 Task: For heading Arial with bold.  font size for heading22,  'Change the font style of data to'Arial Narrow.  and font size to 14,  Change the alignment of both headline & data to Align middle.  In the sheet  analysisSalesByCategory_2024
Action: Mouse moved to (82, 170)
Screenshot: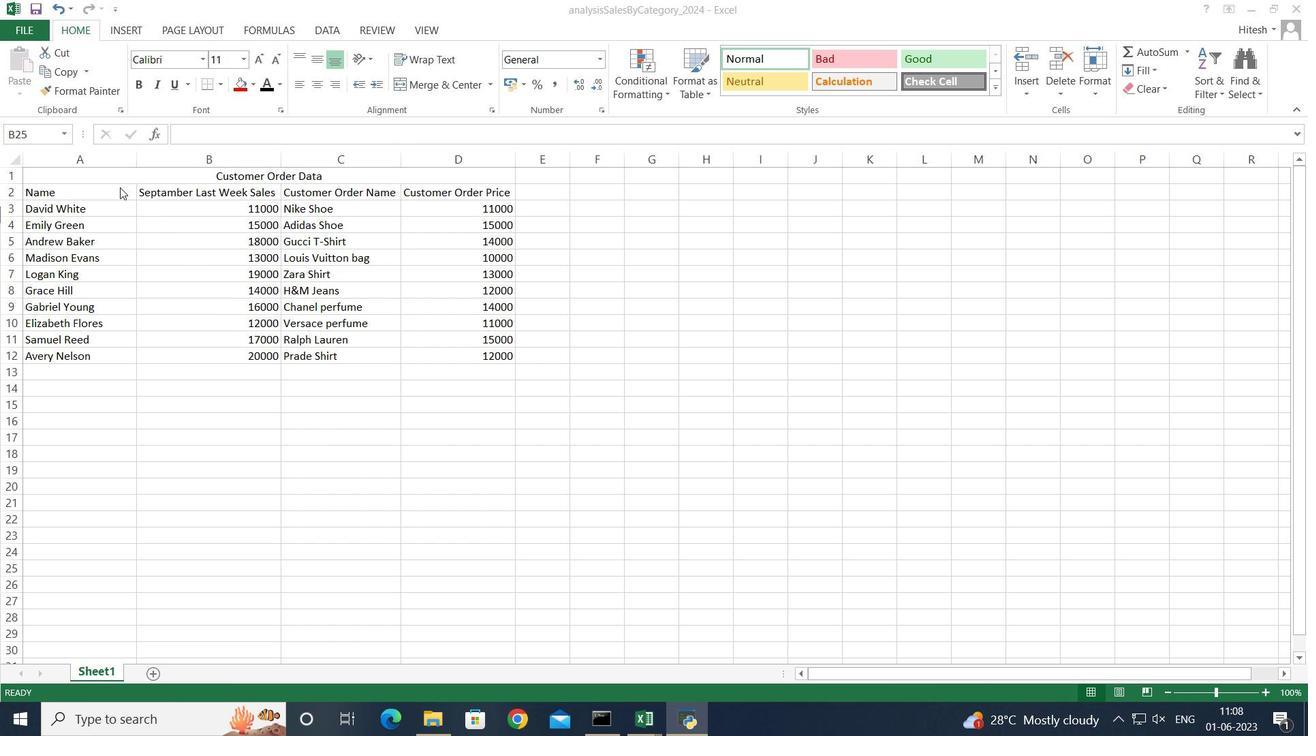 
Action: Mouse pressed left at (82, 170)
Screenshot: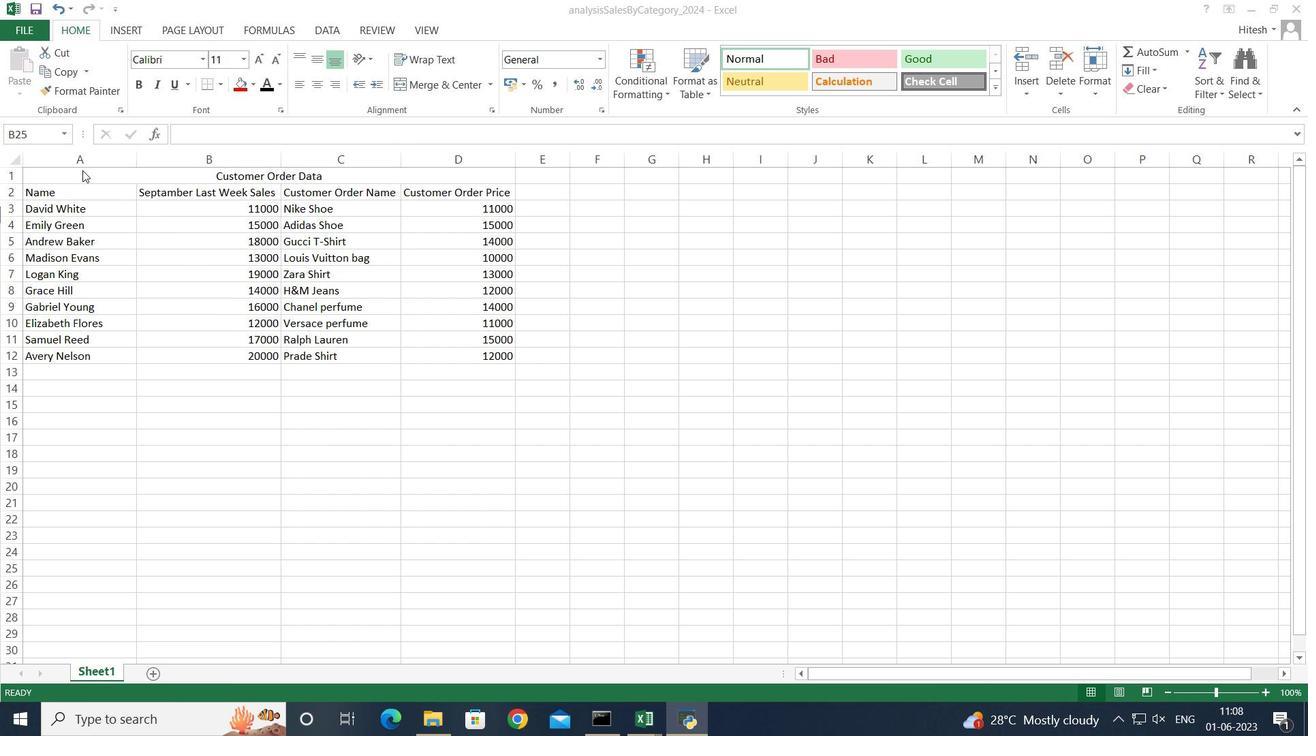 
Action: Mouse moved to (82, 177)
Screenshot: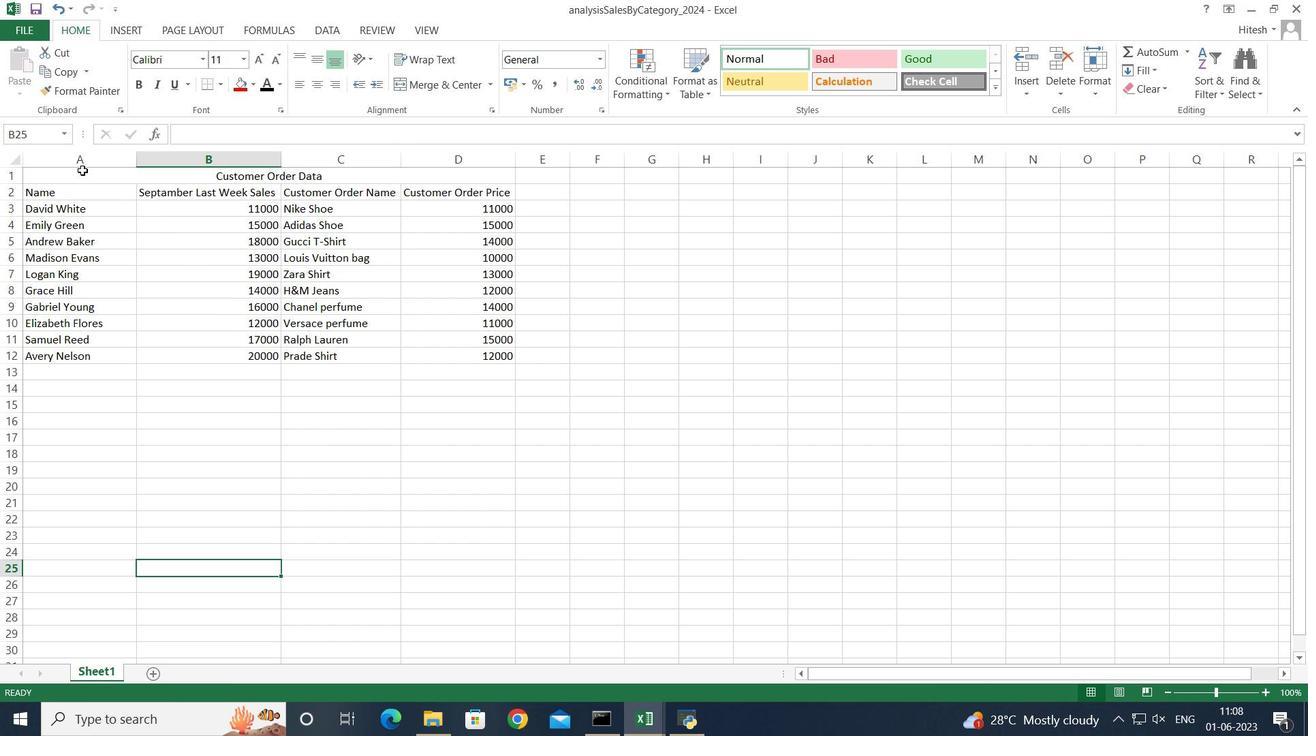 
Action: Mouse pressed left at (82, 177)
Screenshot: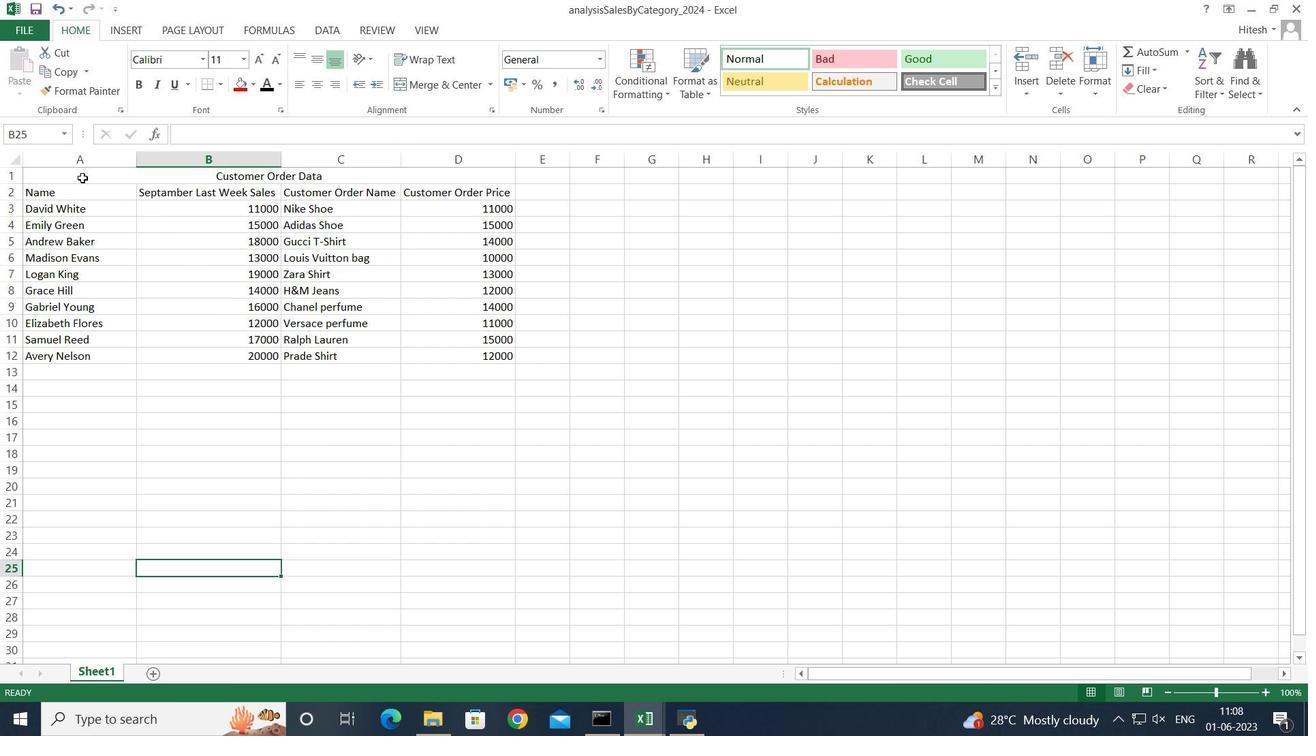 
Action: Mouse moved to (201, 59)
Screenshot: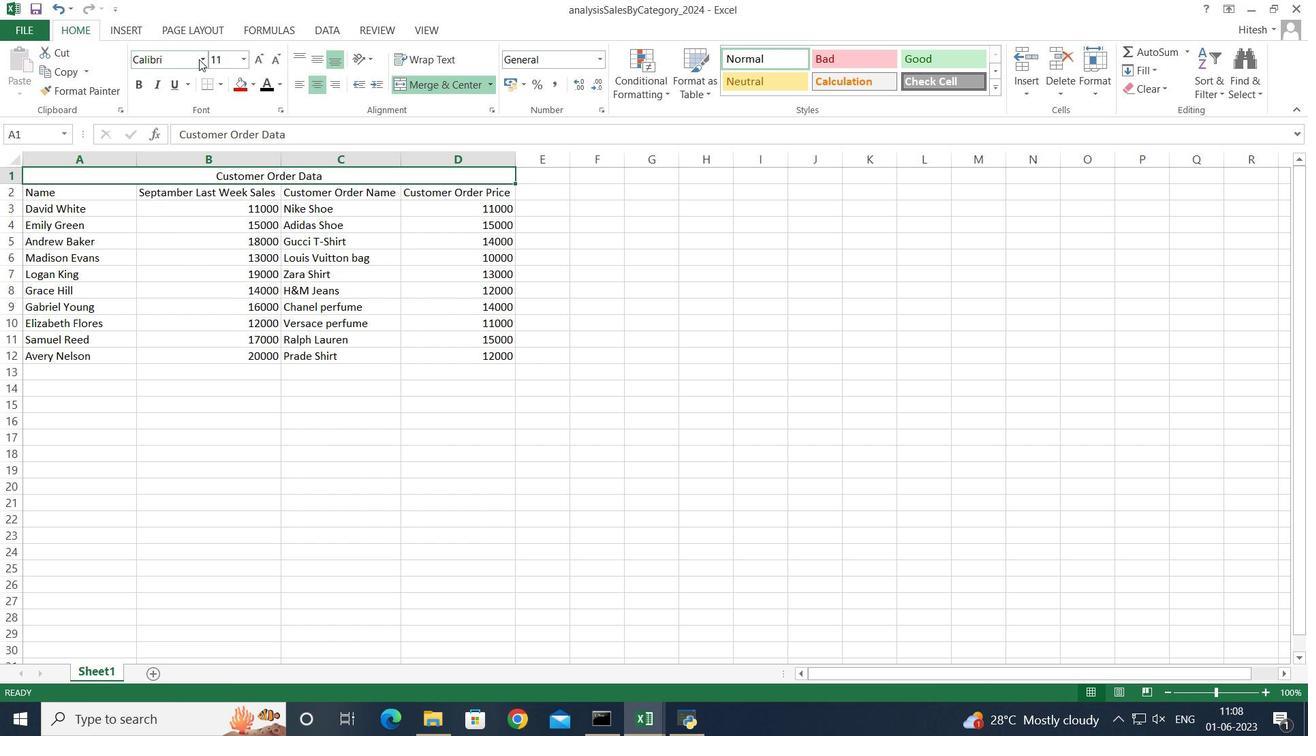 
Action: Mouse pressed left at (201, 59)
Screenshot: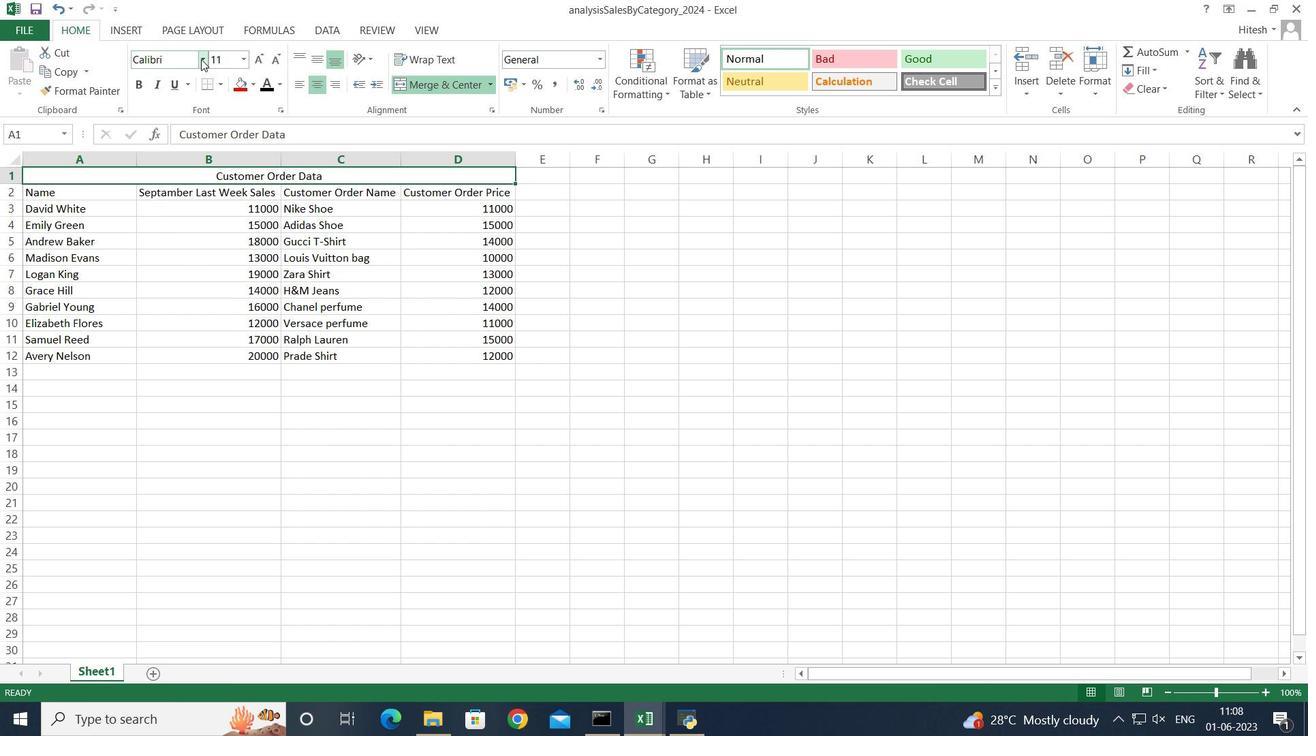 
Action: Mouse moved to (188, 194)
Screenshot: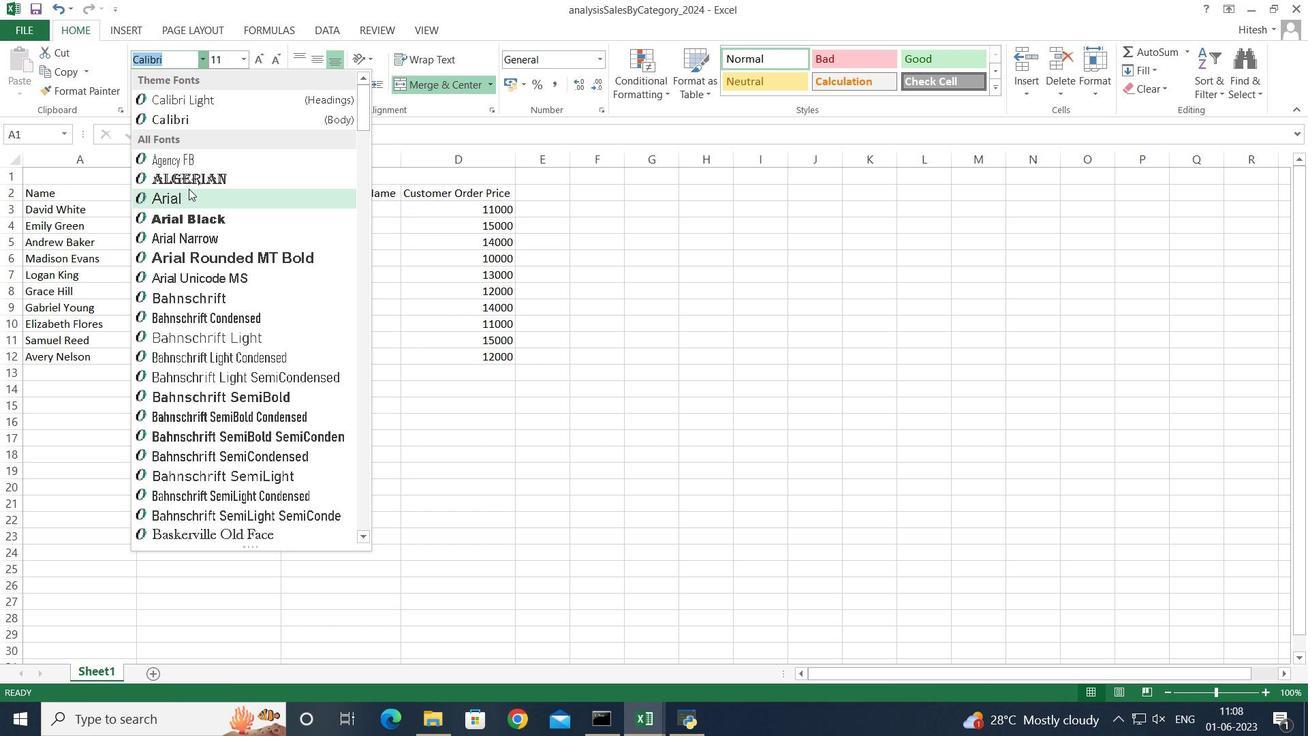 
Action: Mouse pressed left at (188, 194)
Screenshot: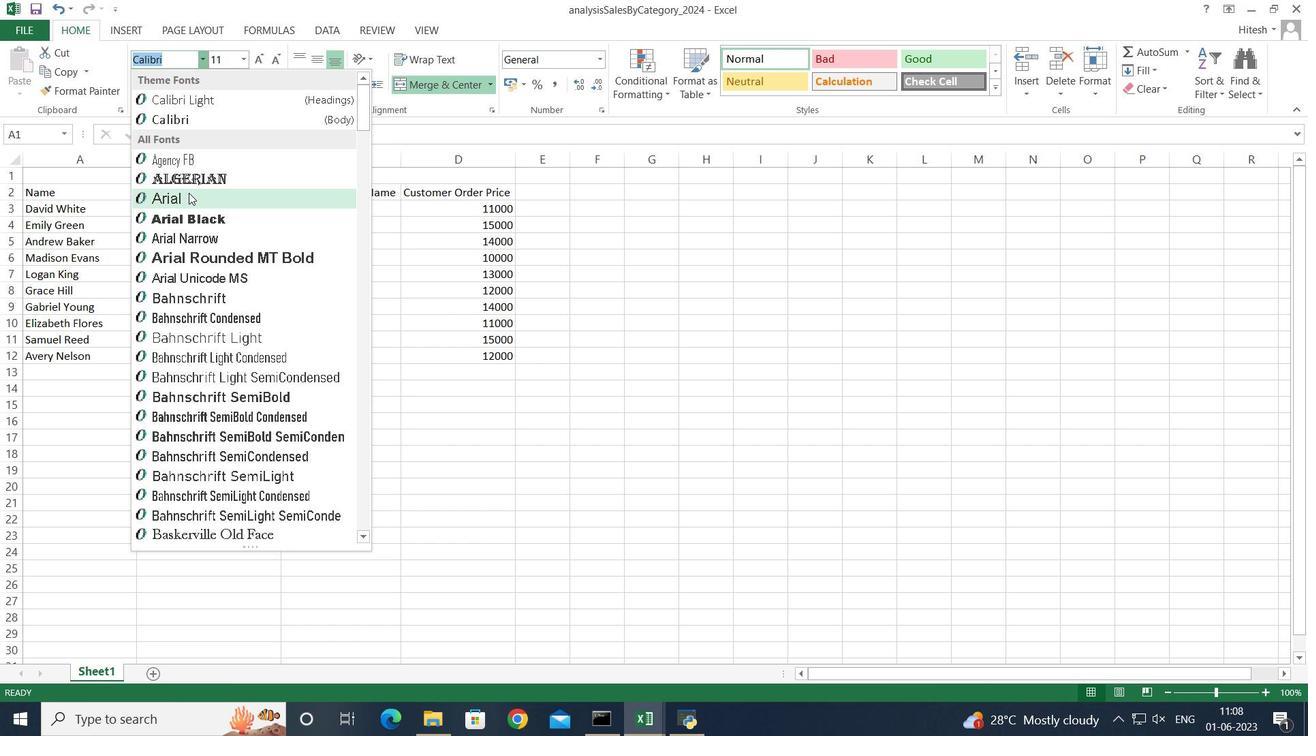 
Action: Mouse moved to (141, 85)
Screenshot: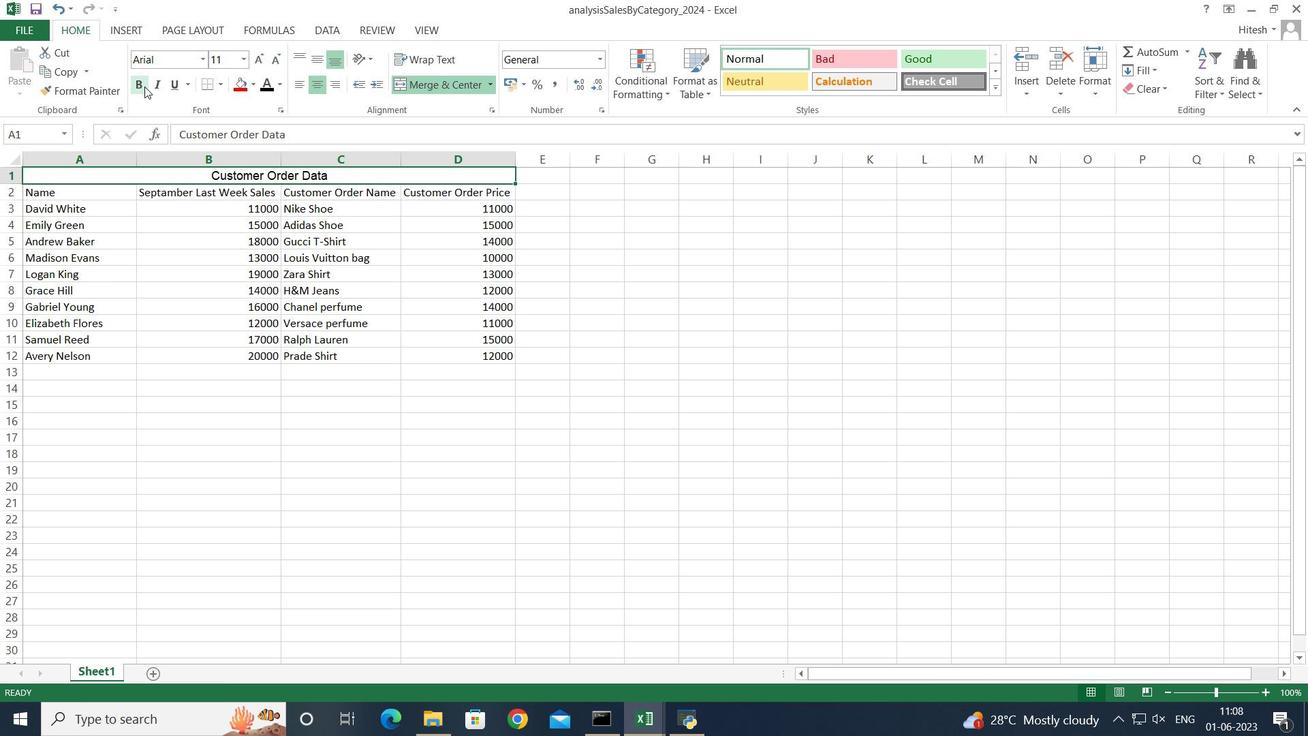 
Action: Mouse pressed left at (141, 85)
Screenshot: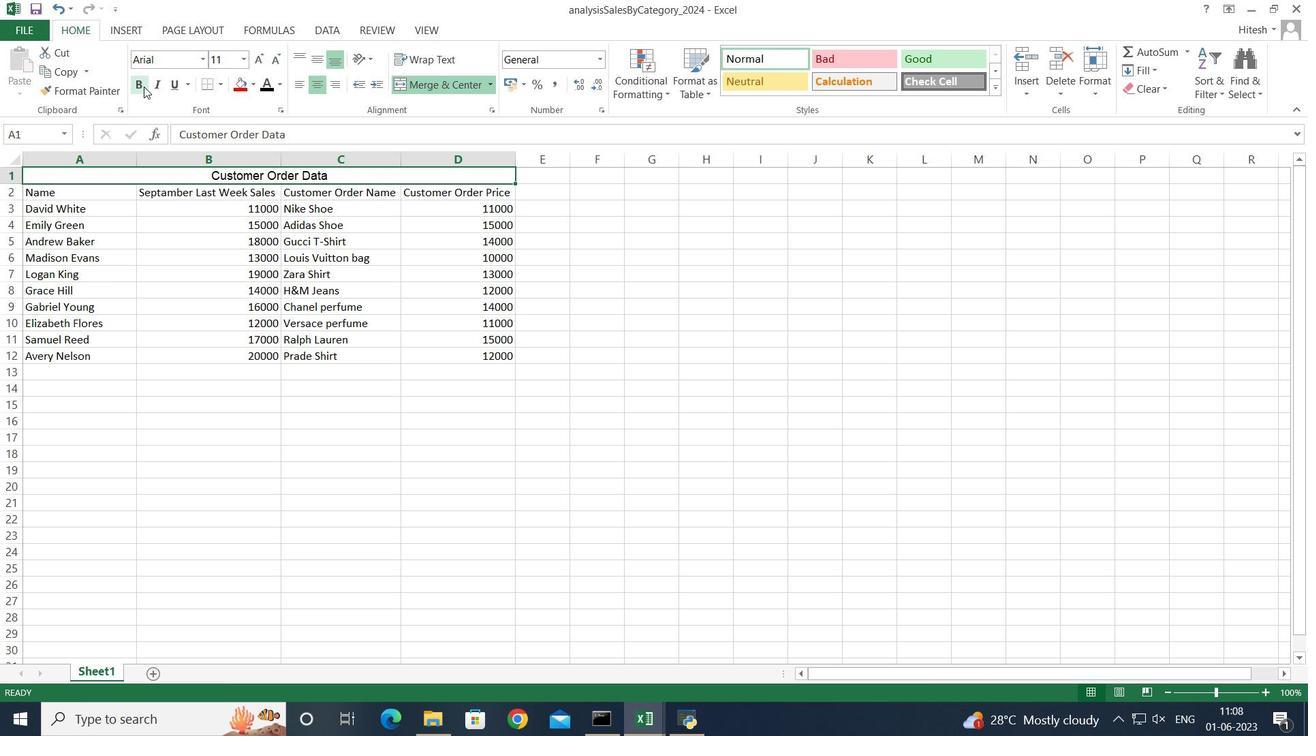 
Action: Mouse moved to (241, 57)
Screenshot: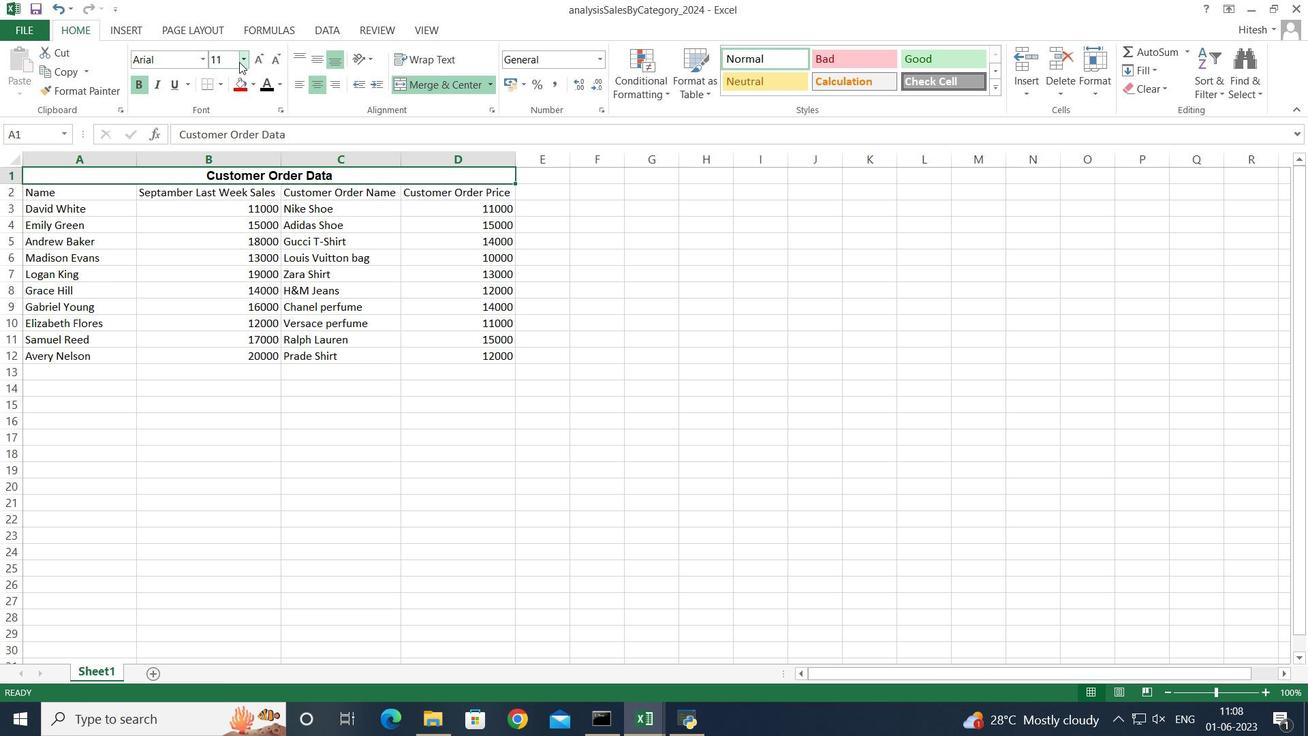 
Action: Mouse pressed left at (241, 57)
Screenshot: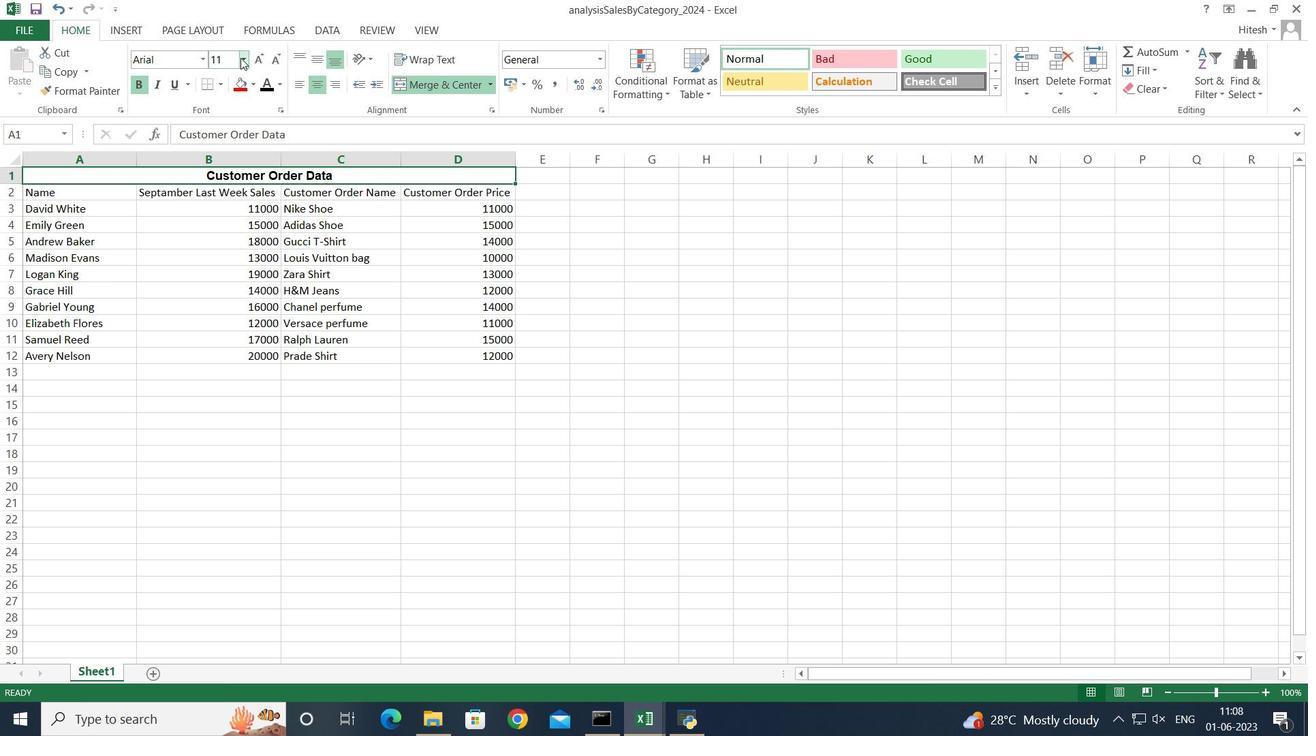 
Action: Mouse moved to (222, 231)
Screenshot: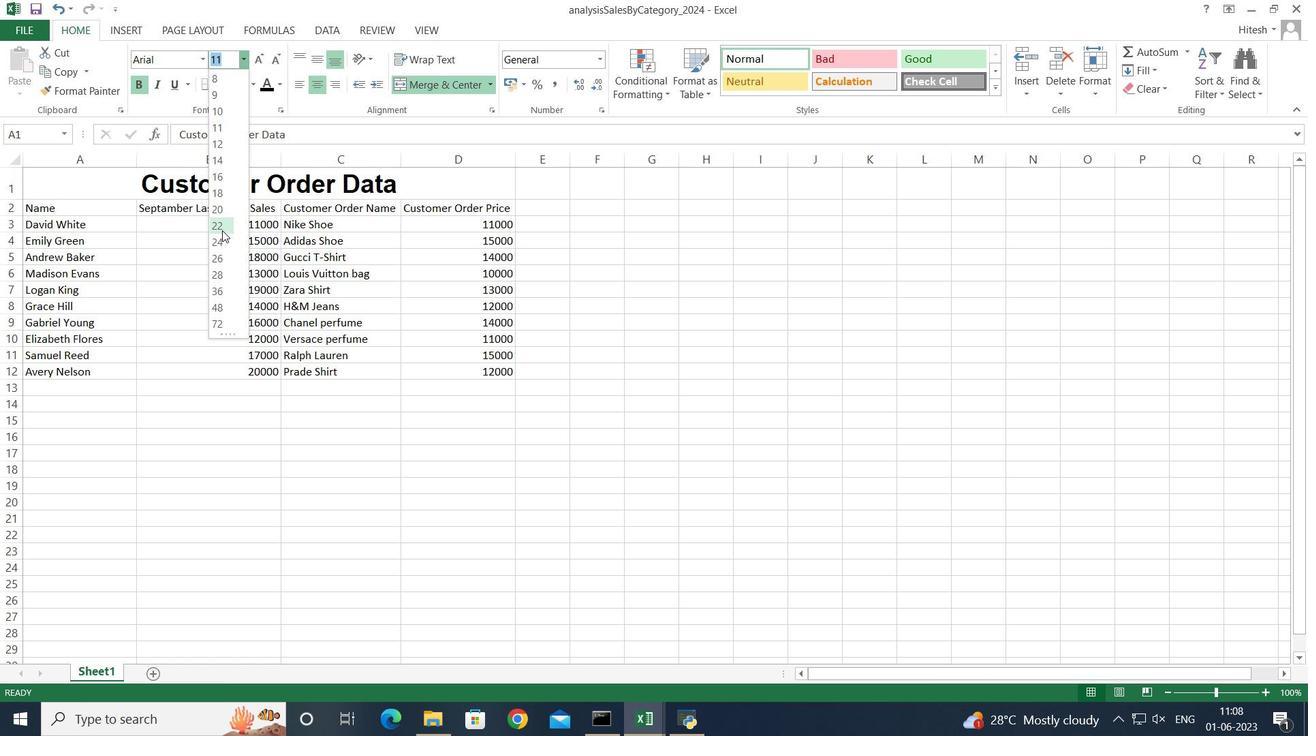 
Action: Mouse pressed left at (222, 231)
Screenshot: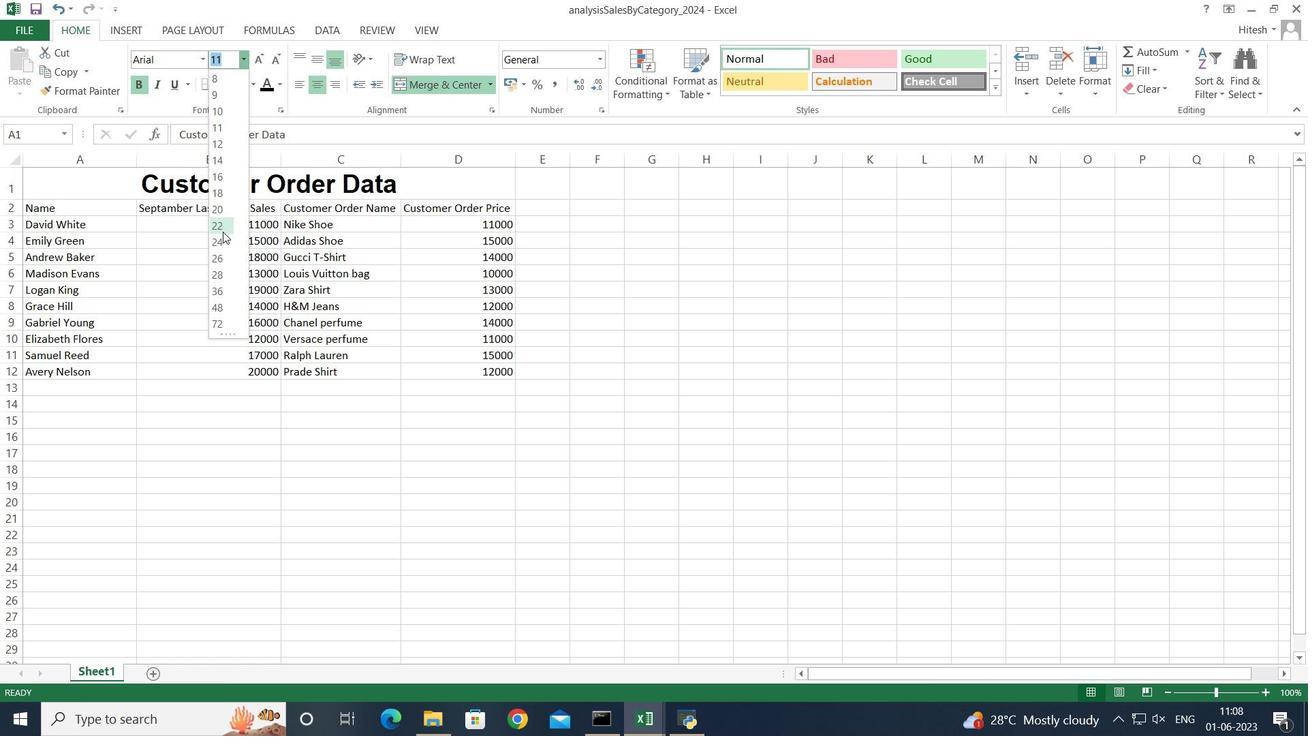 
Action: Mouse moved to (152, 440)
Screenshot: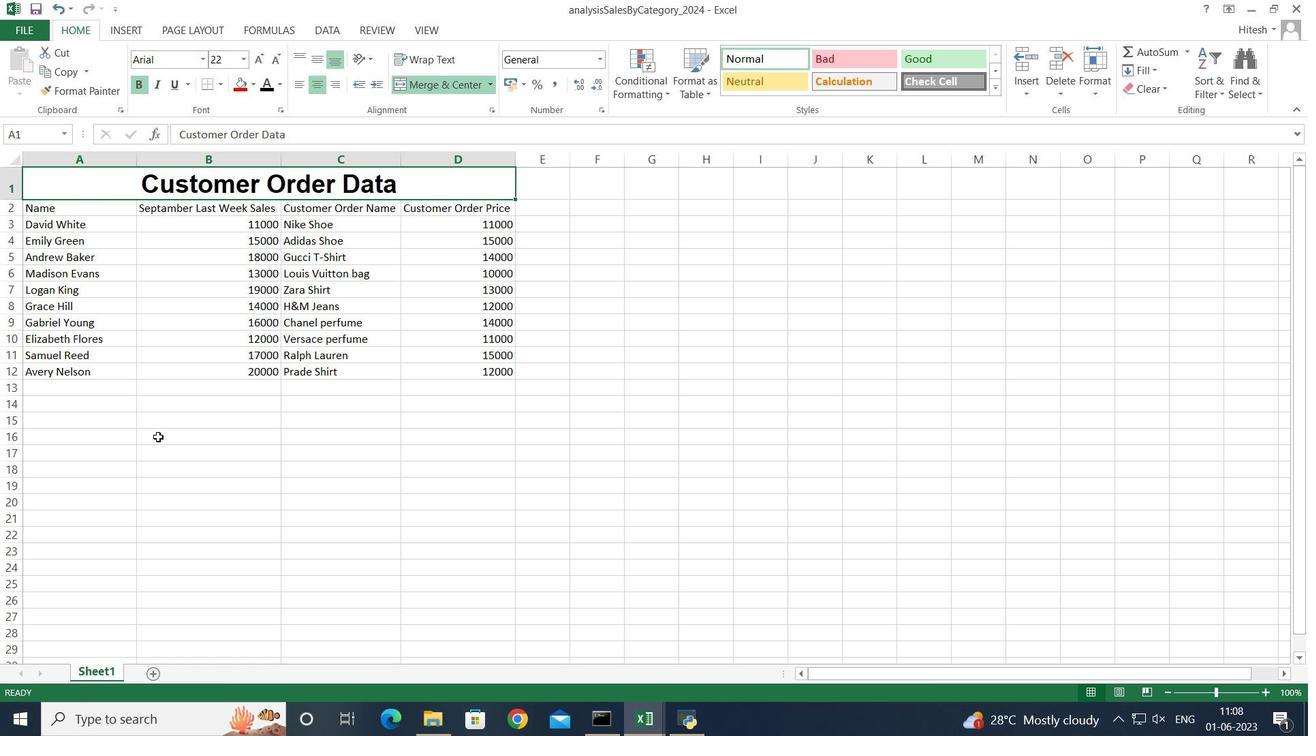 
Action: Mouse pressed left at (152, 440)
Screenshot: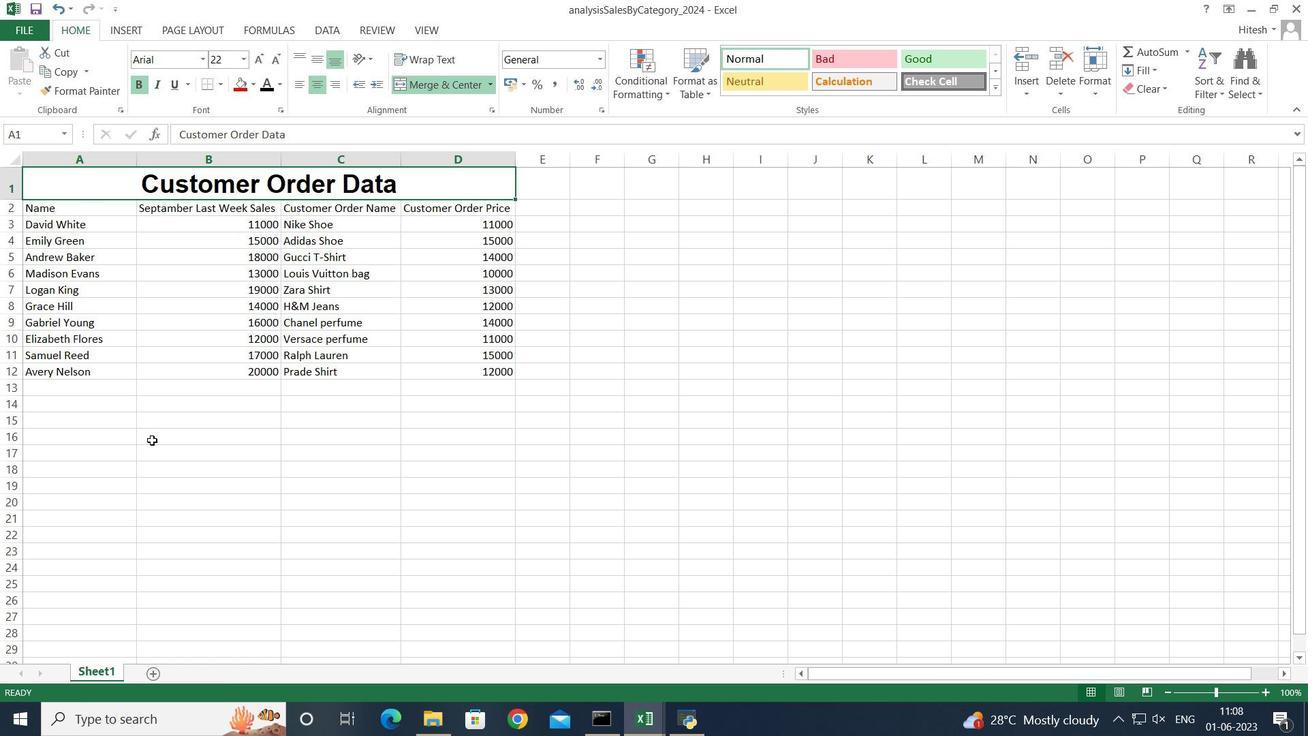 
Action: Mouse moved to (47, 209)
Screenshot: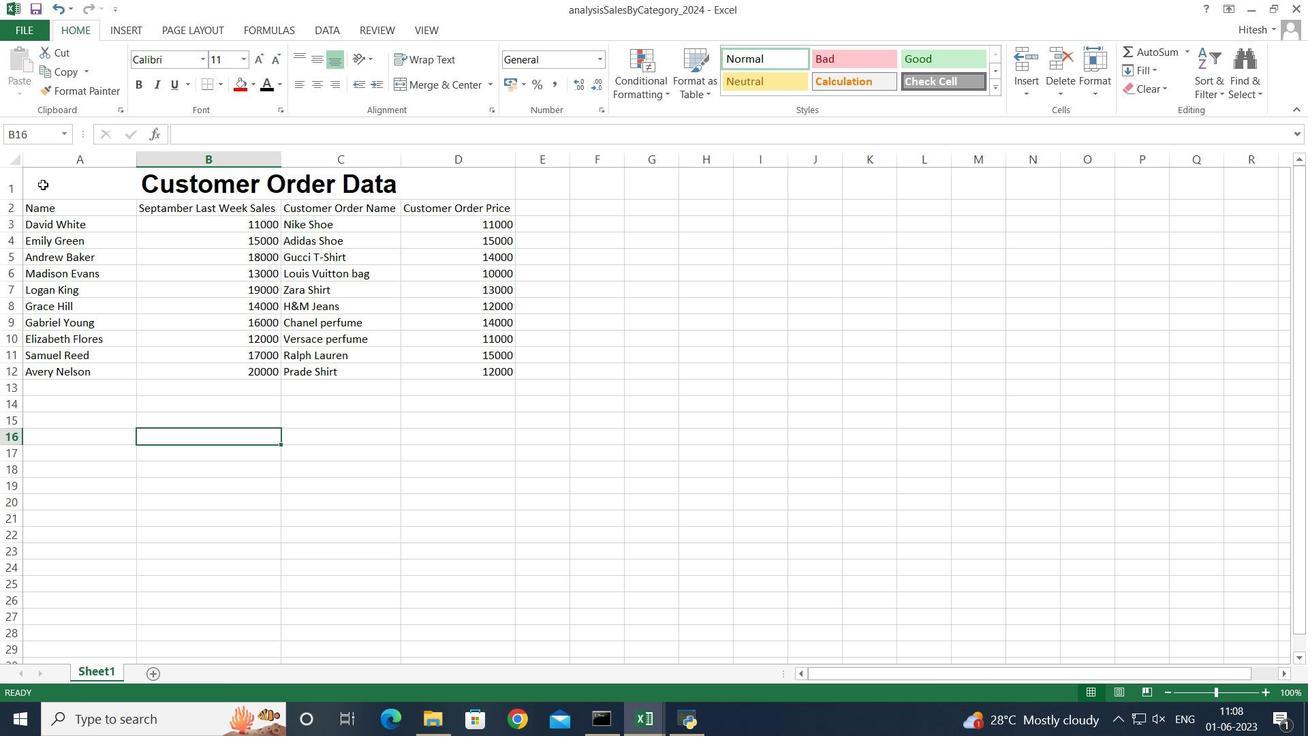 
Action: Mouse pressed left at (47, 209)
Screenshot: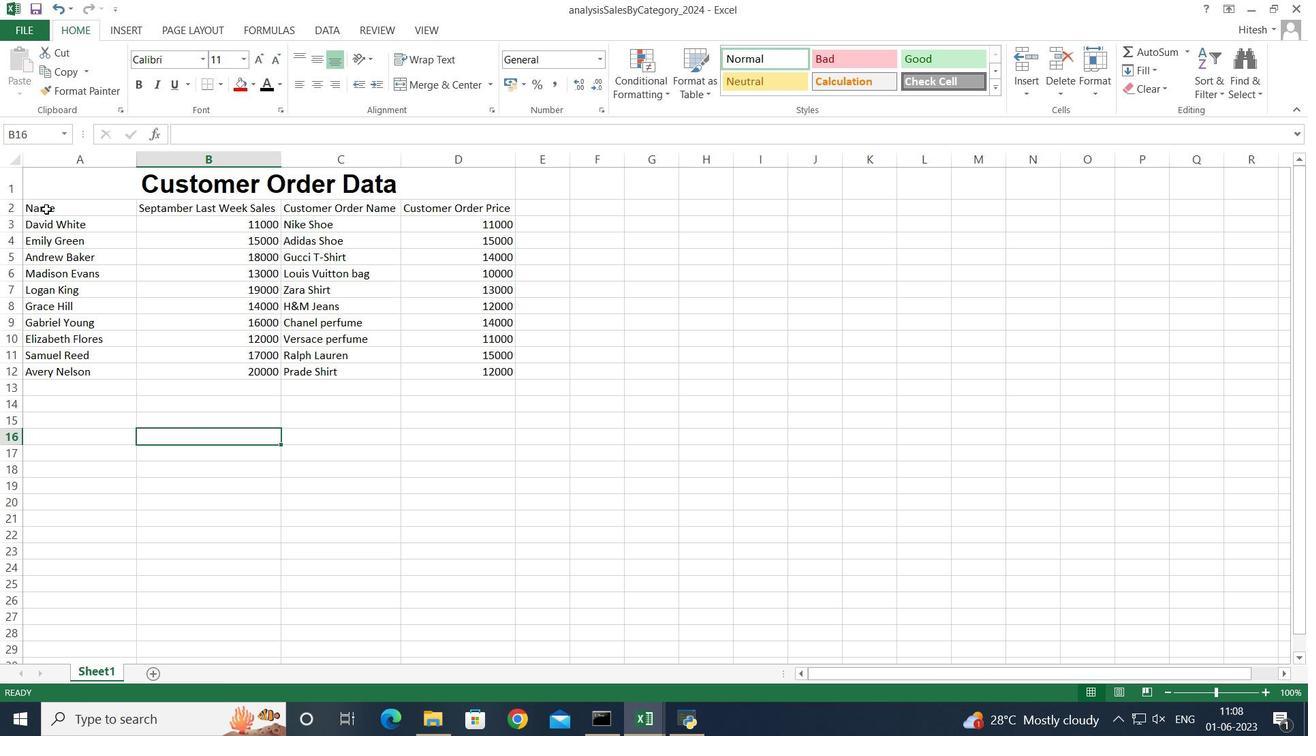 
Action: Key pressed <Key.shift><Key.right><Key.right><Key.right><Key.down><Key.down><Key.down><Key.down><Key.down><Key.down><Key.down><Key.down><Key.down><Key.down>
Screenshot: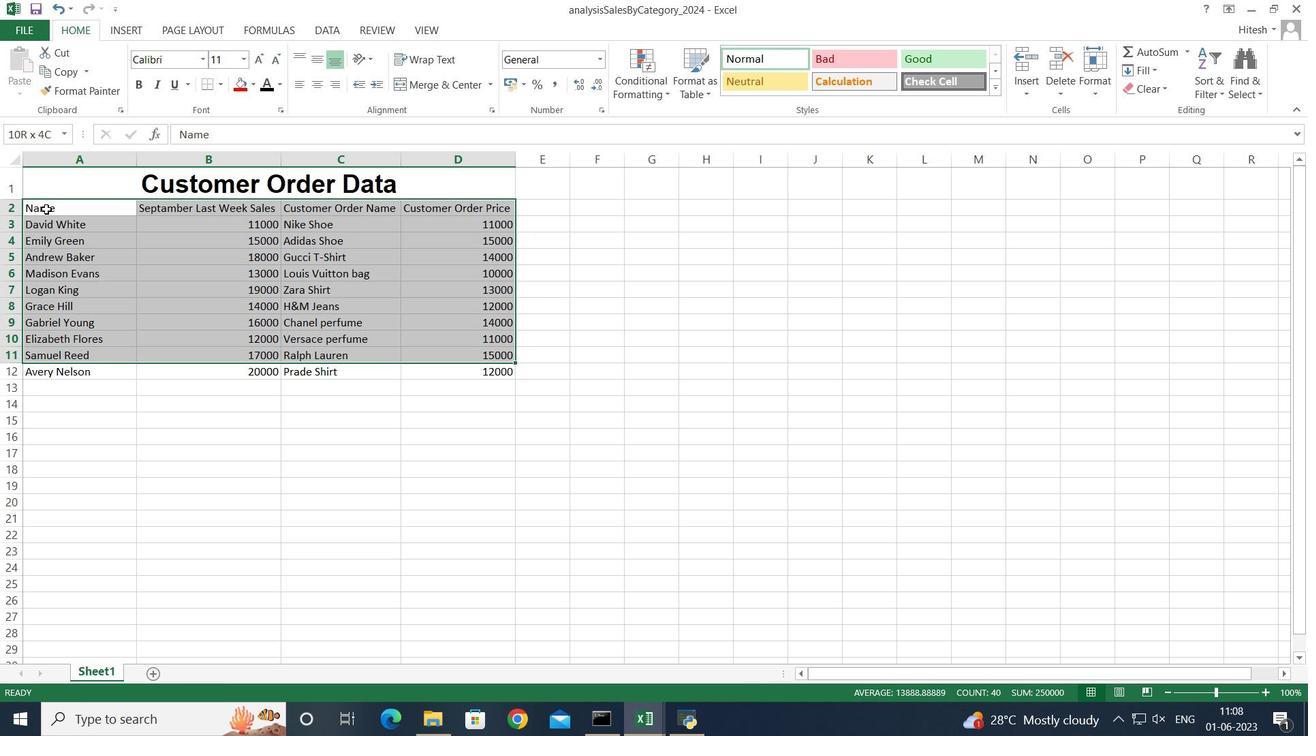 
Action: Mouse moved to (202, 59)
Screenshot: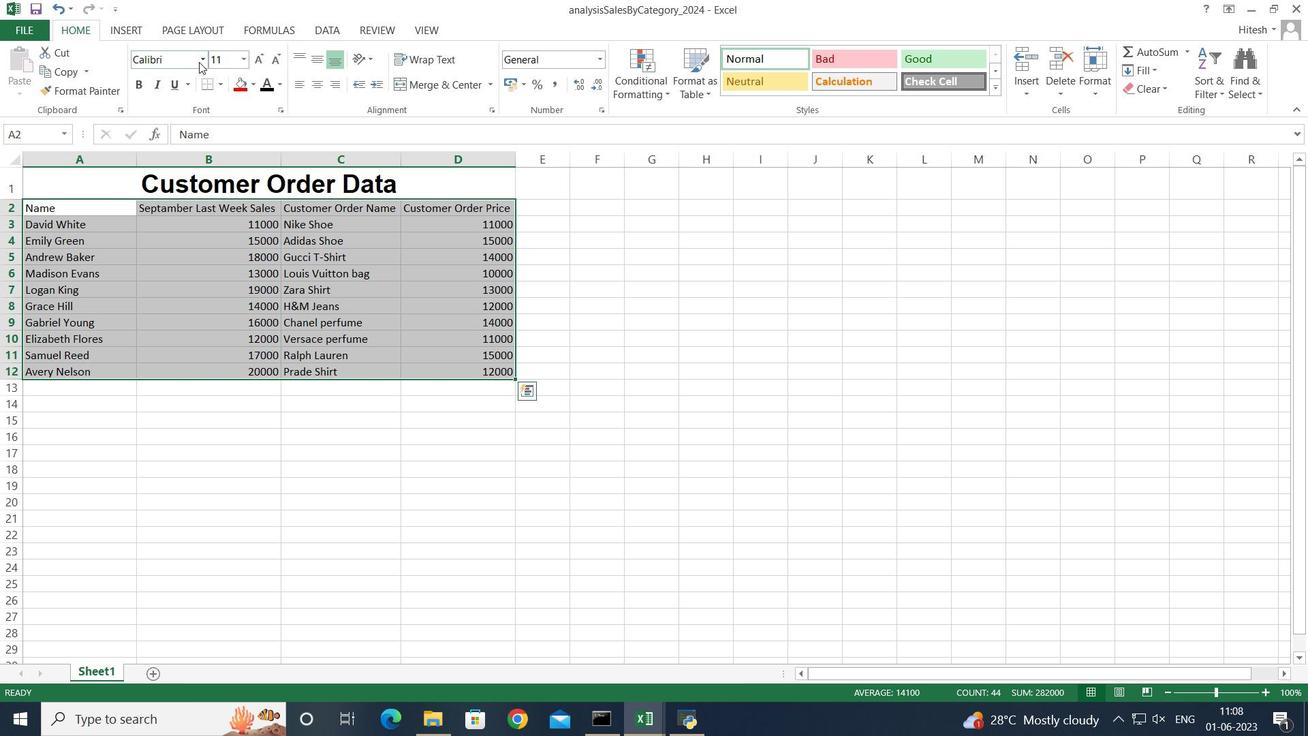 
Action: Mouse pressed left at (202, 59)
Screenshot: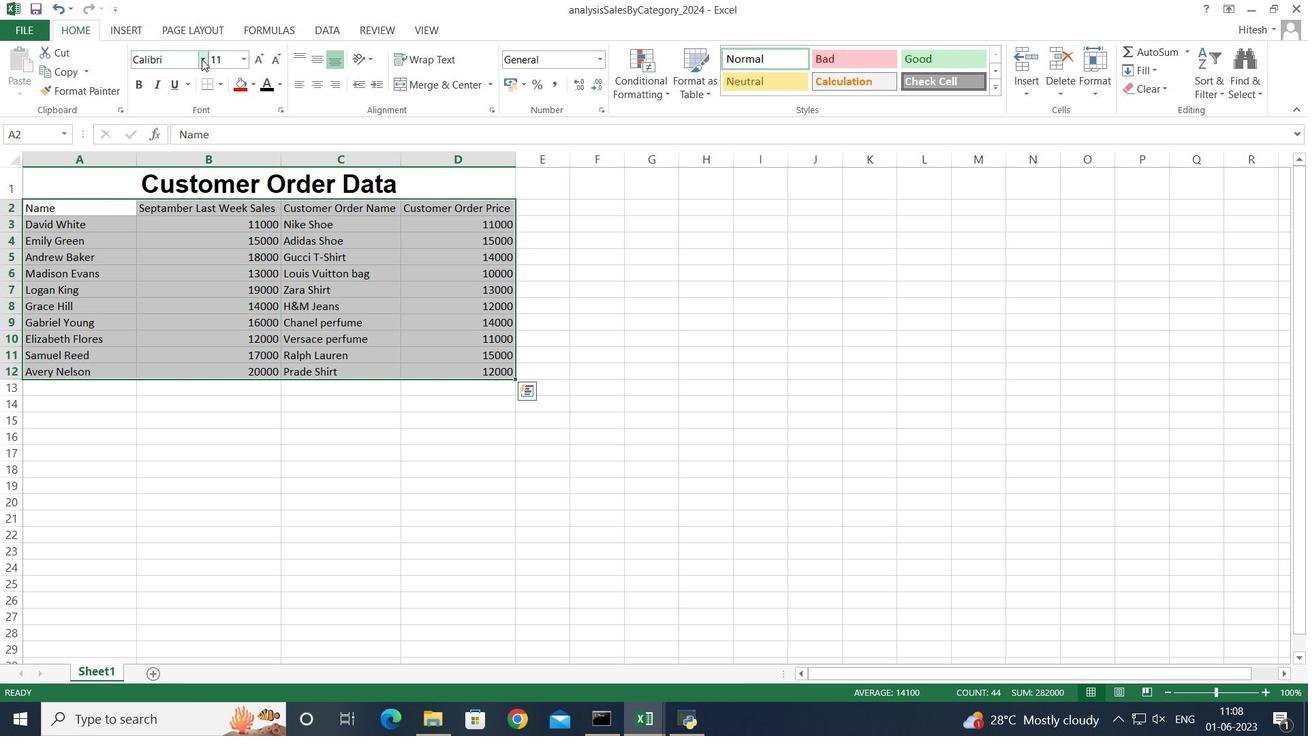 
Action: Mouse moved to (220, 235)
Screenshot: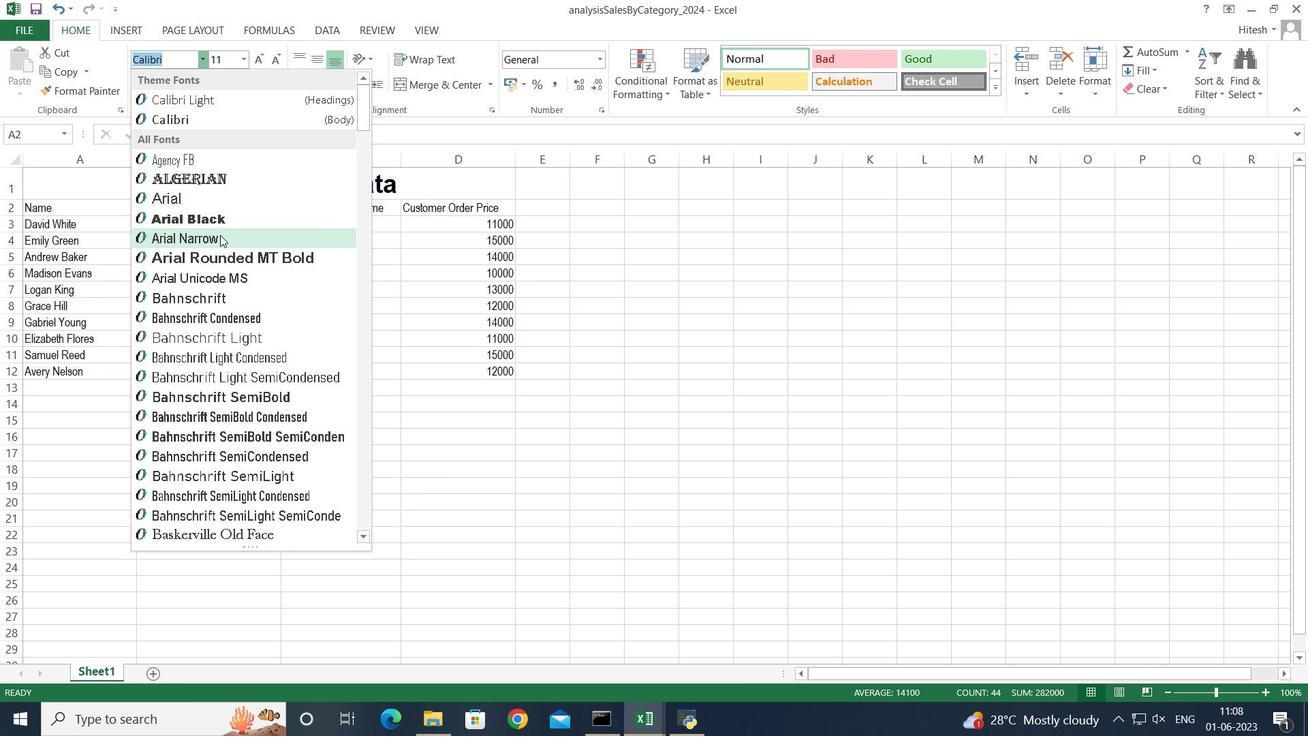 
Action: Mouse pressed left at (220, 235)
Screenshot: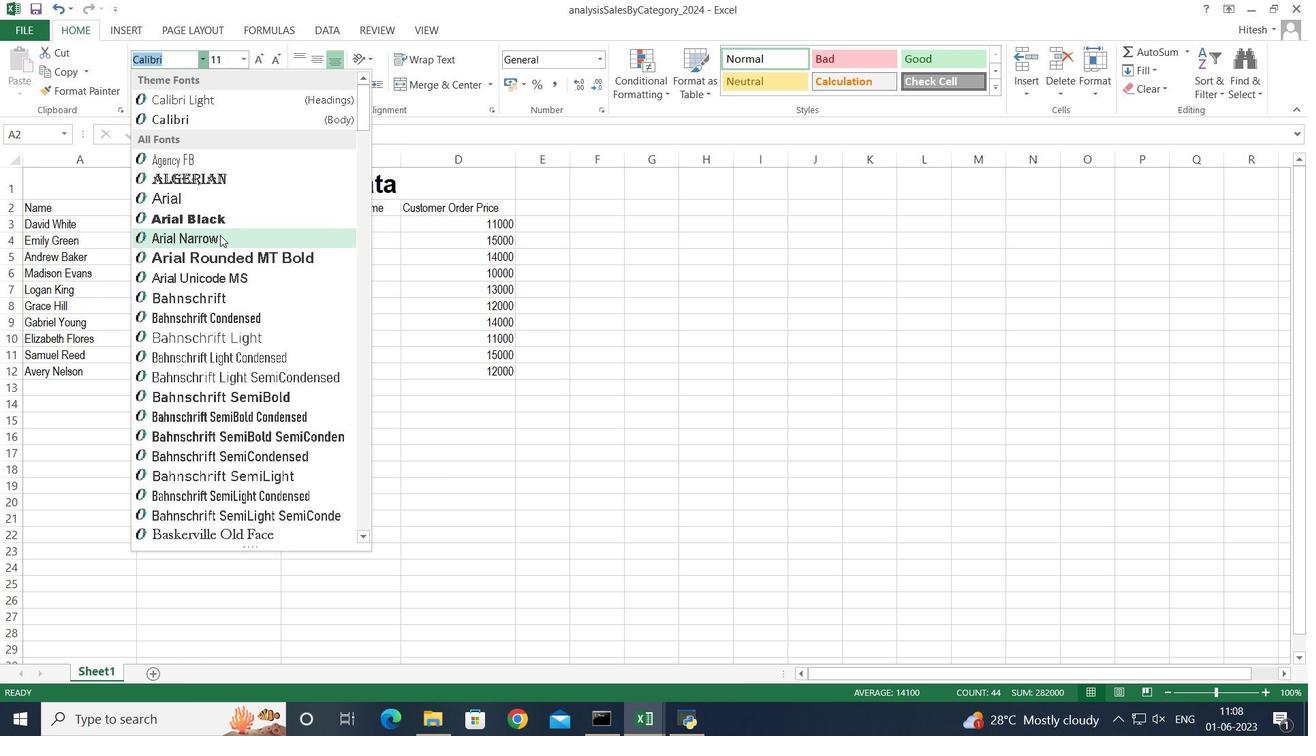 
Action: Mouse moved to (241, 55)
Screenshot: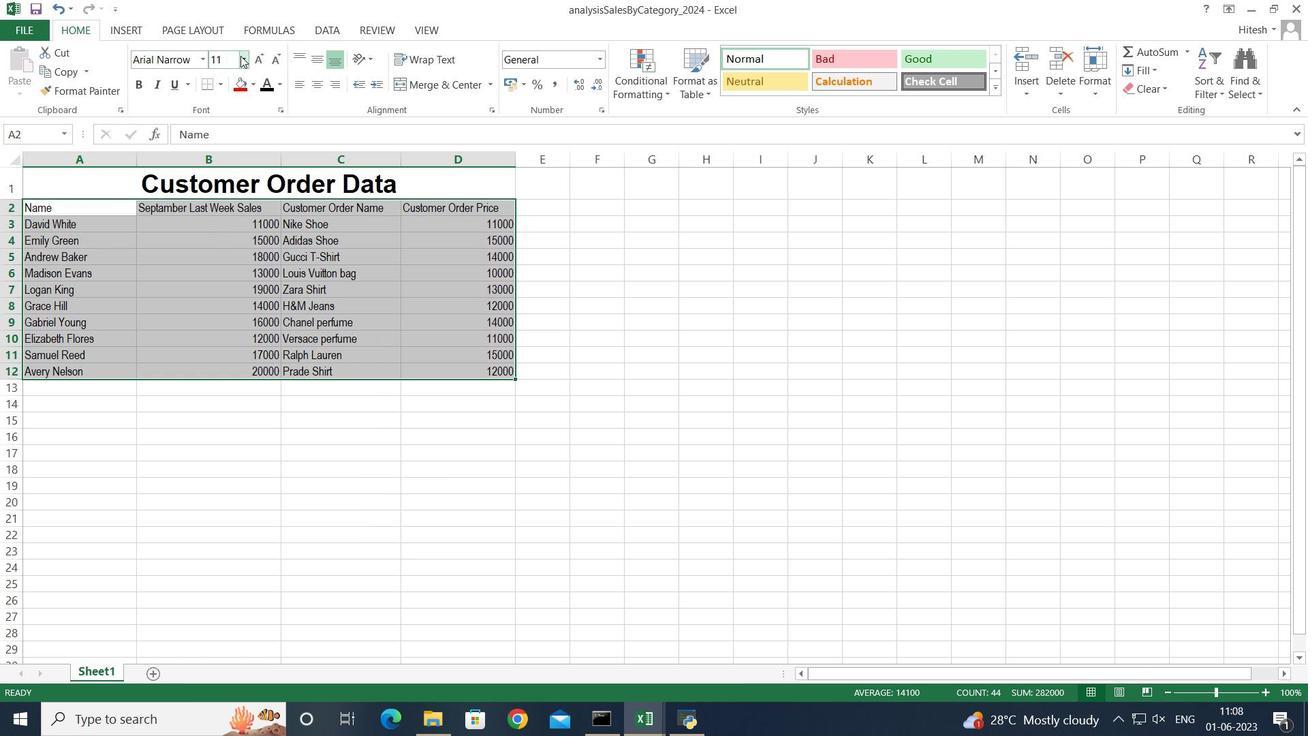 
Action: Mouse pressed left at (241, 55)
Screenshot: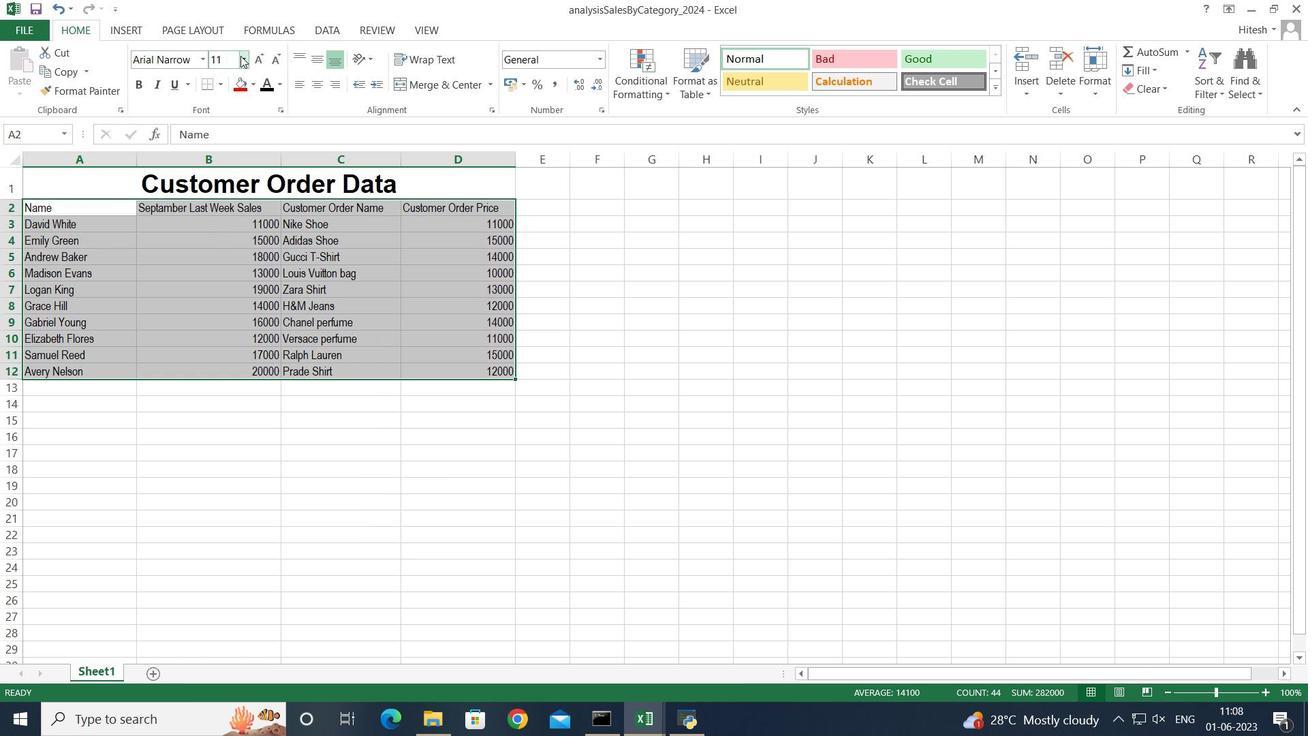 
Action: Mouse moved to (223, 162)
Screenshot: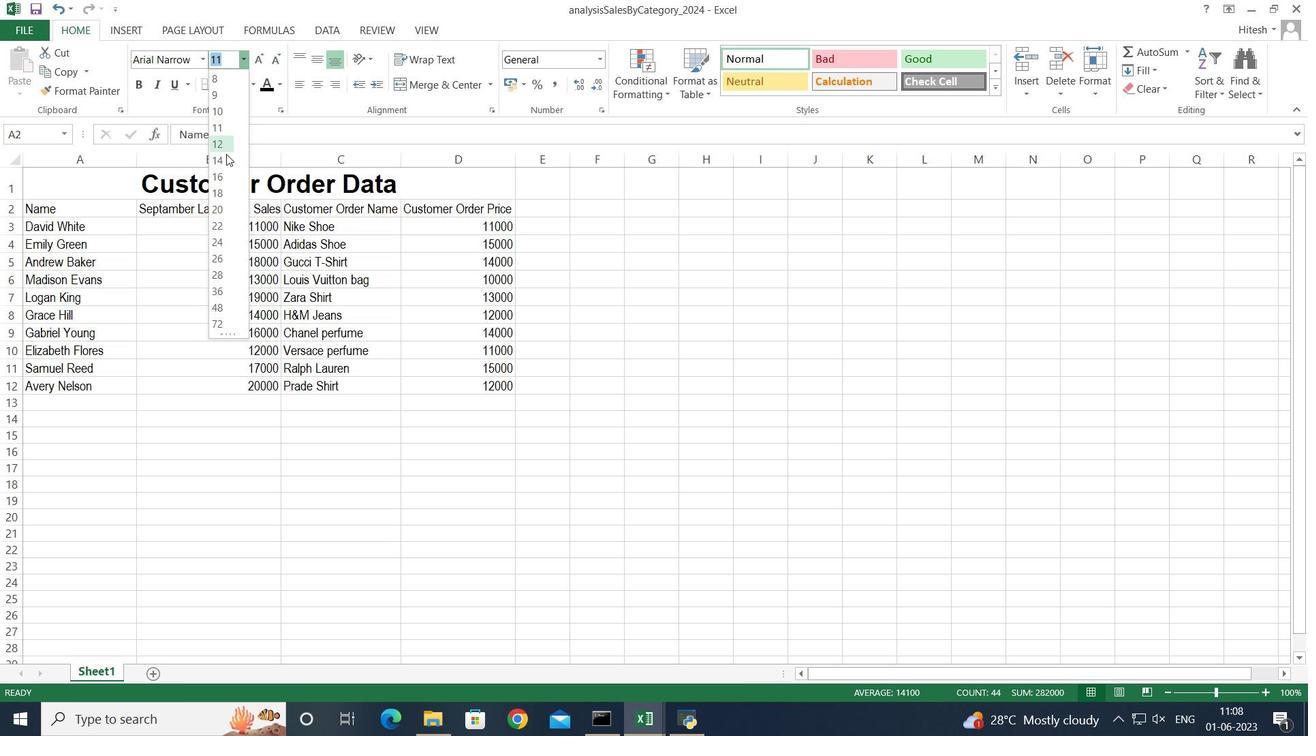 
Action: Mouse pressed left at (223, 162)
Screenshot: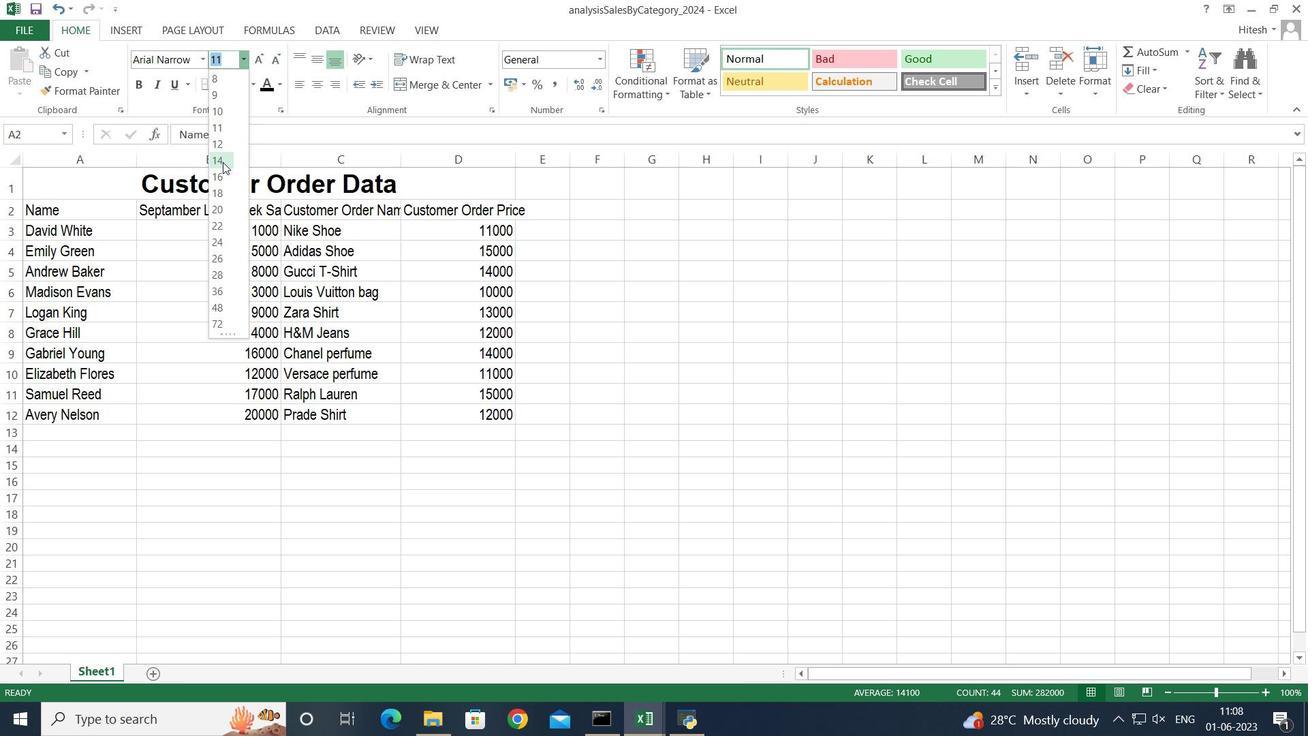 
Action: Mouse moved to (79, 429)
Screenshot: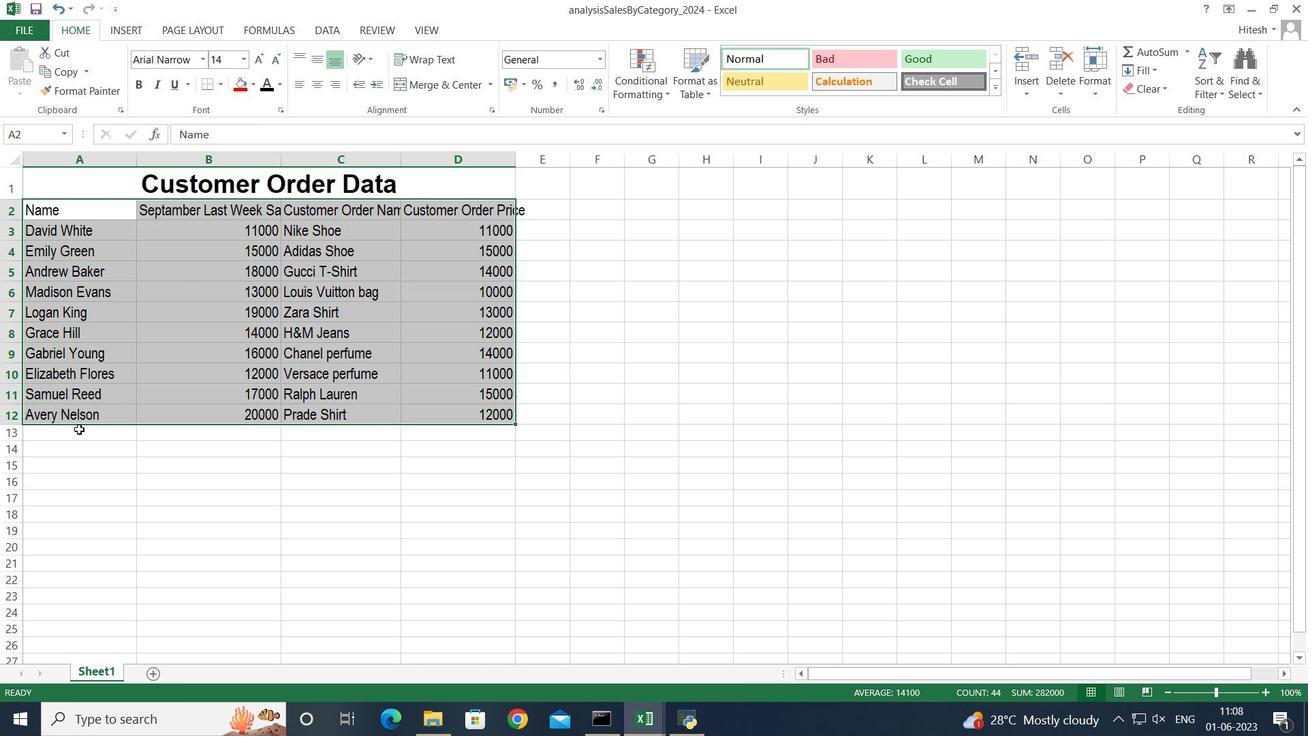 
Action: Mouse pressed left at (79, 429)
Screenshot: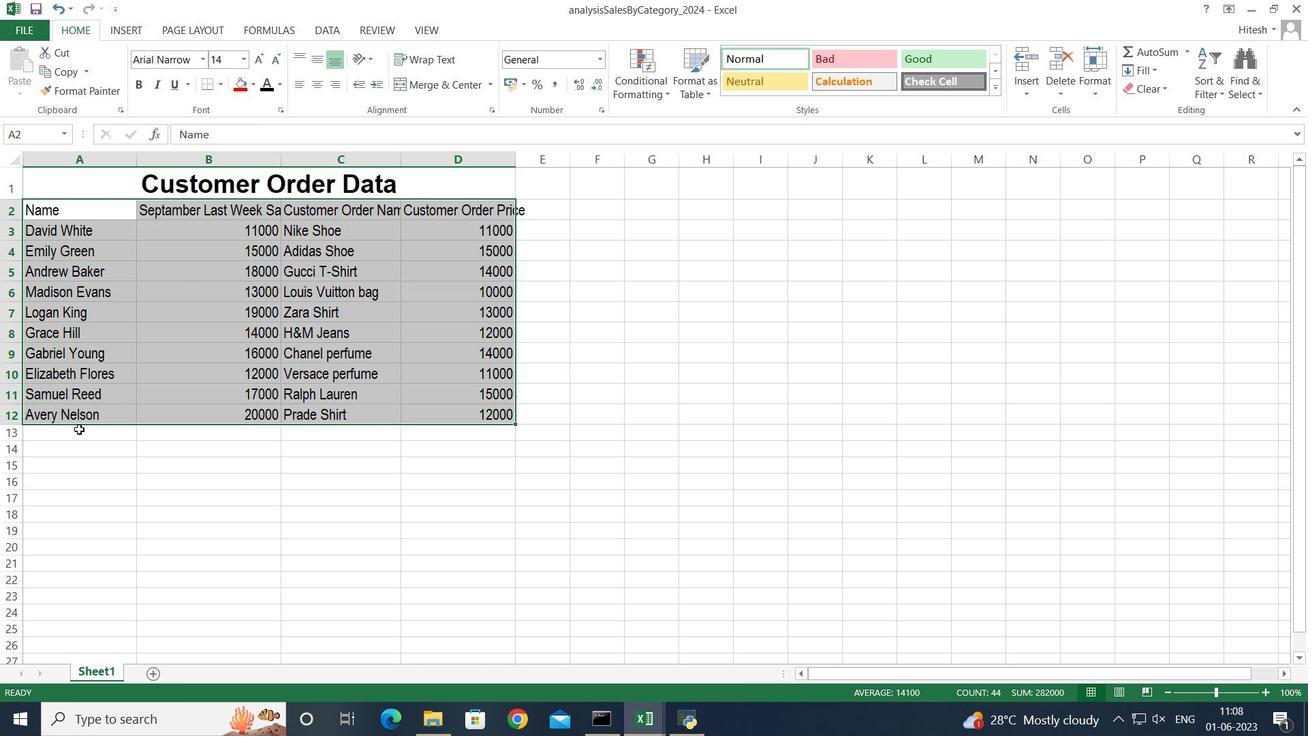 
Action: Mouse moved to (55, 190)
Screenshot: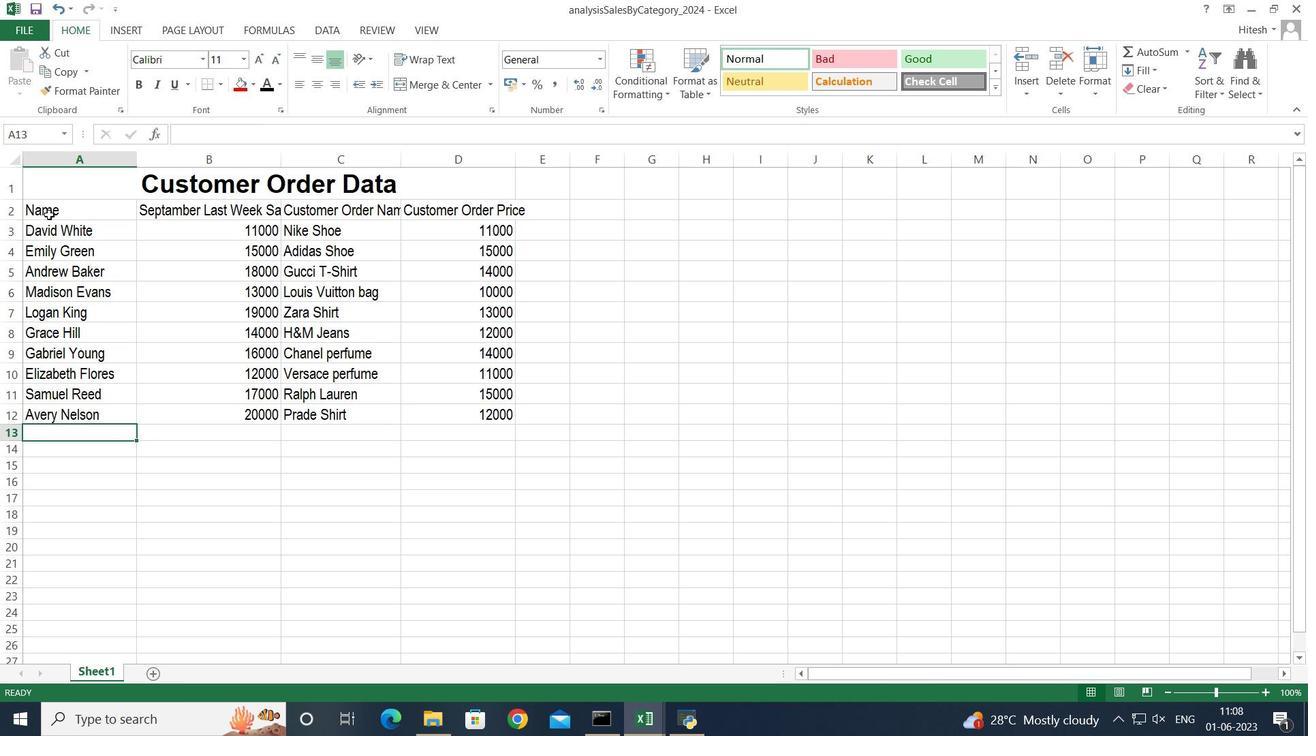 
Action: Mouse pressed left at (55, 190)
Screenshot: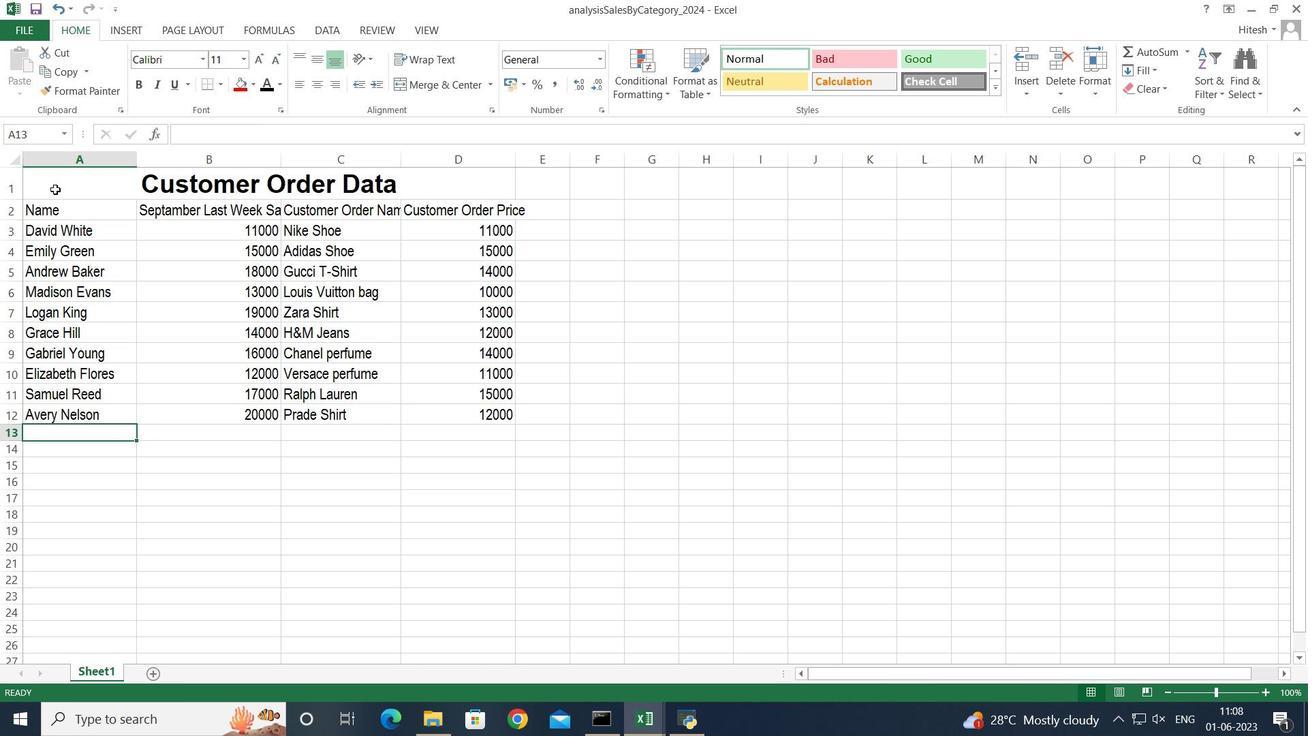 
Action: Key pressed <Key.shift><Key.down><Key.down><Key.down><Key.down><Key.down><Key.down><Key.down><Key.down><Key.down><Key.down><Key.down>
Screenshot: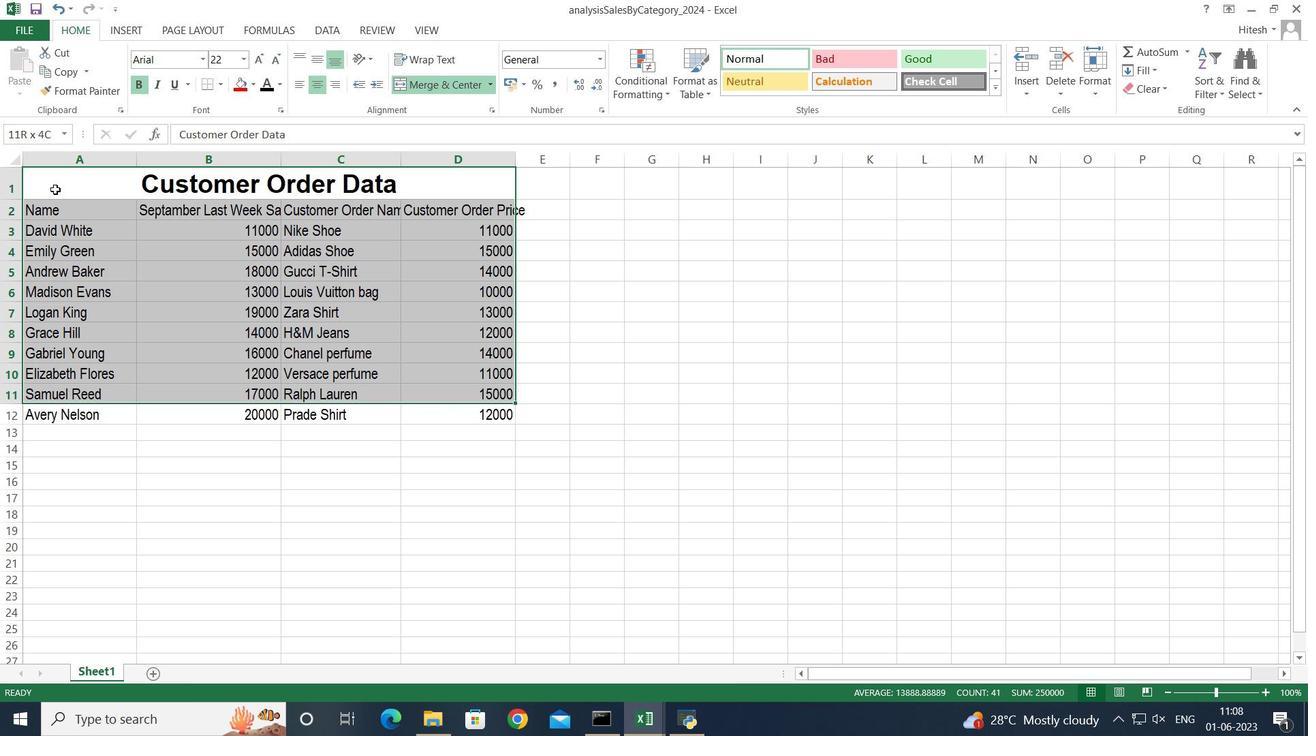 
Action: Mouse moved to (316, 63)
Screenshot: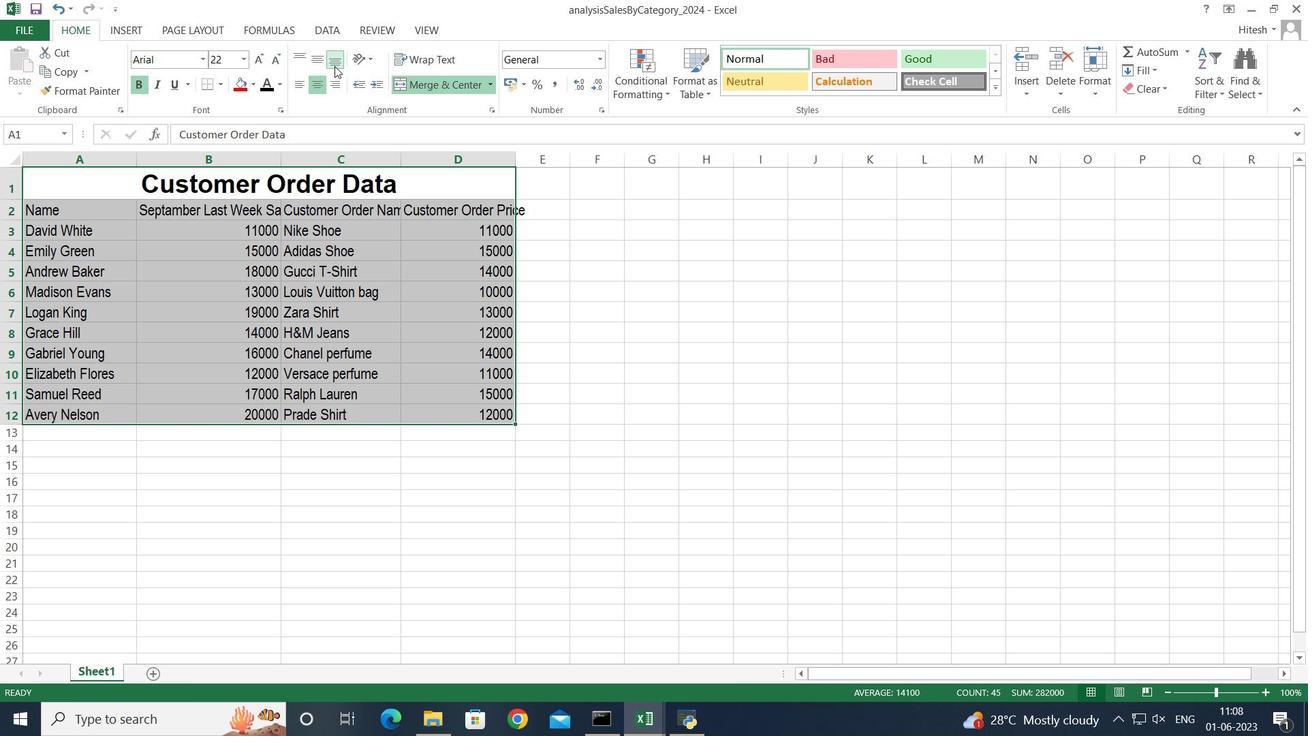 
Action: Mouse pressed left at (316, 63)
Screenshot: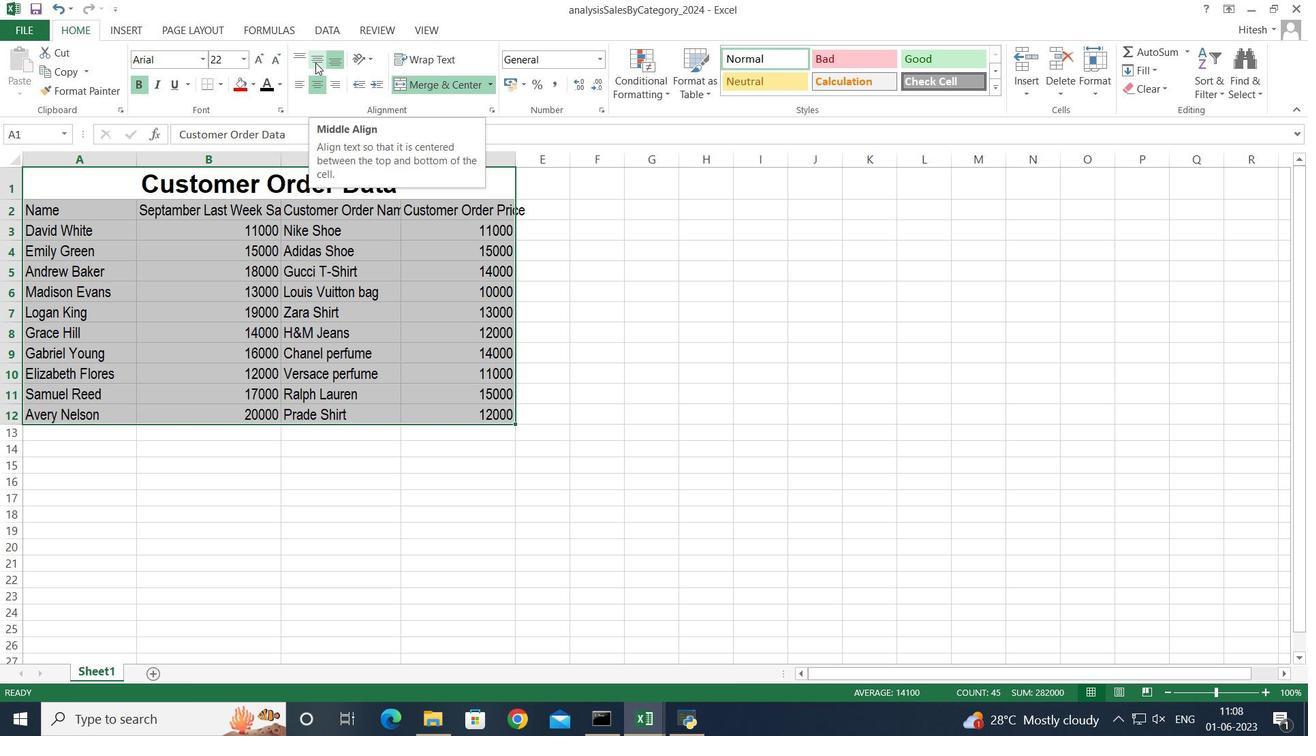 
Action: Mouse moved to (197, 483)
Screenshot: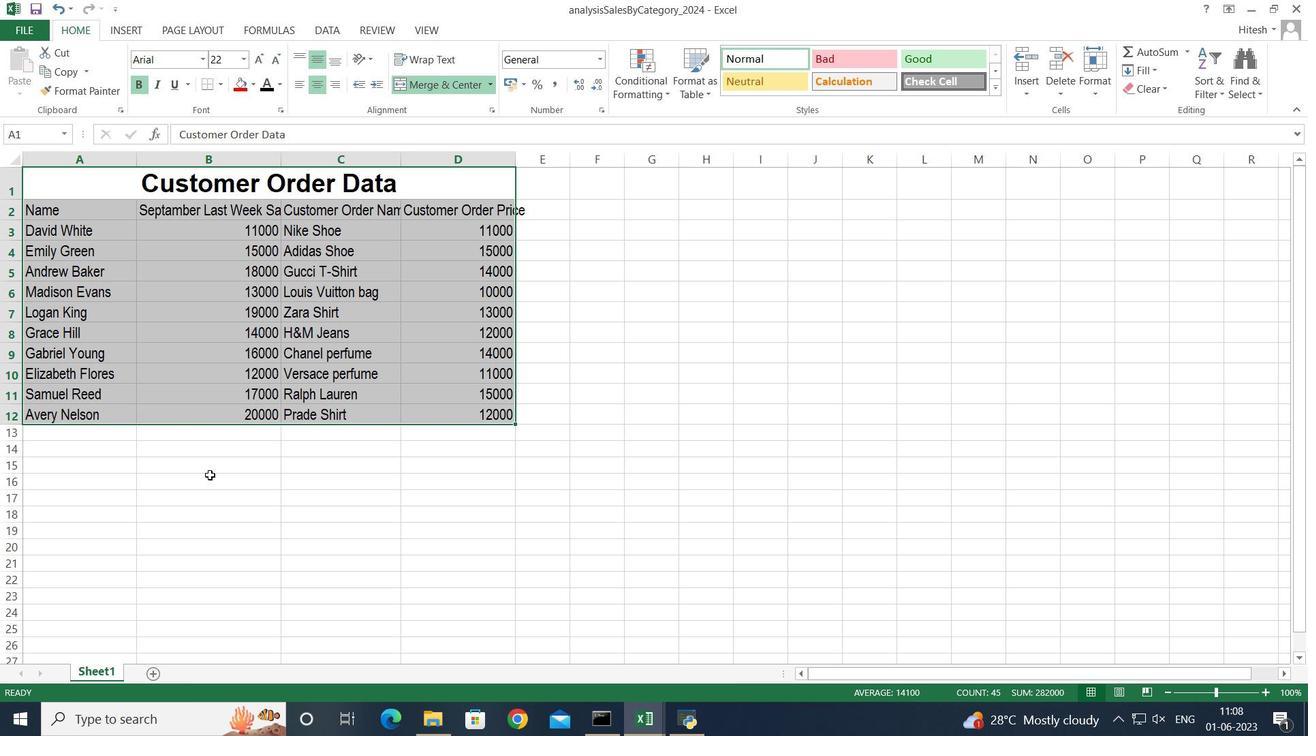 
Action: Mouse pressed left at (197, 483)
Screenshot: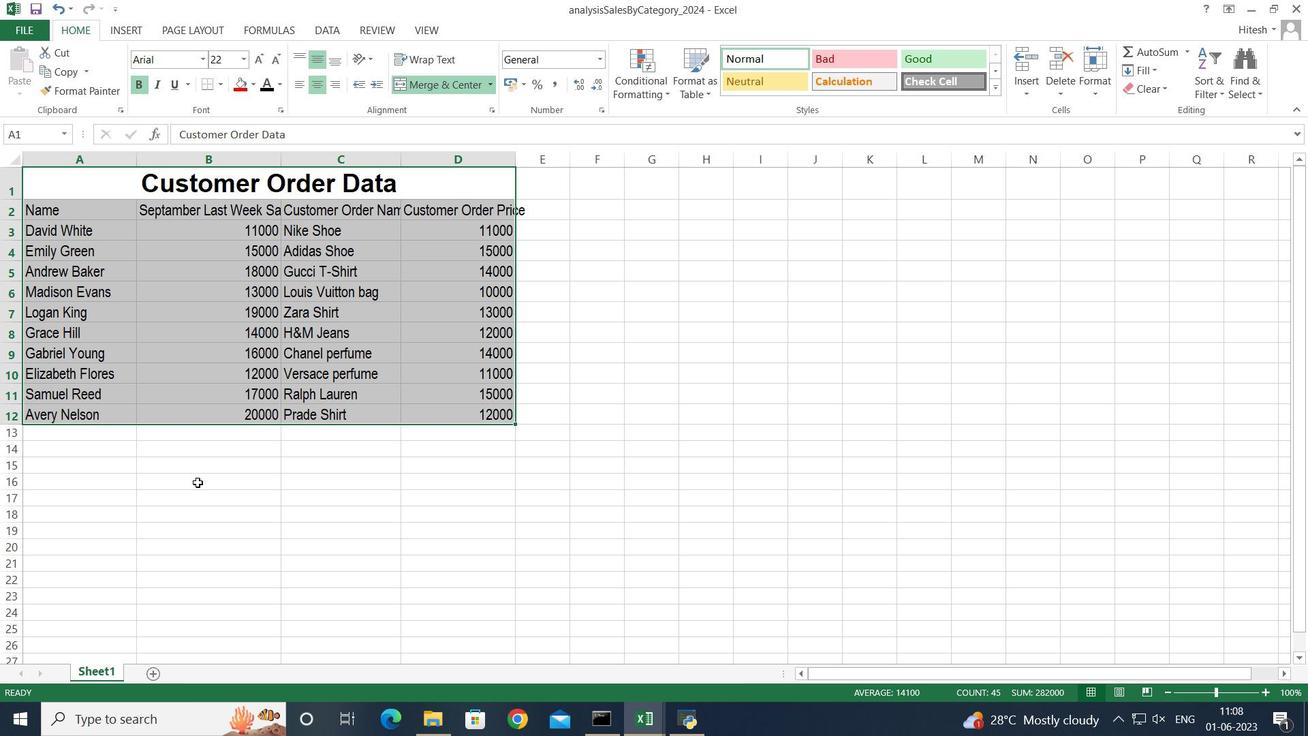 
Action: Mouse moved to (451, 162)
Screenshot: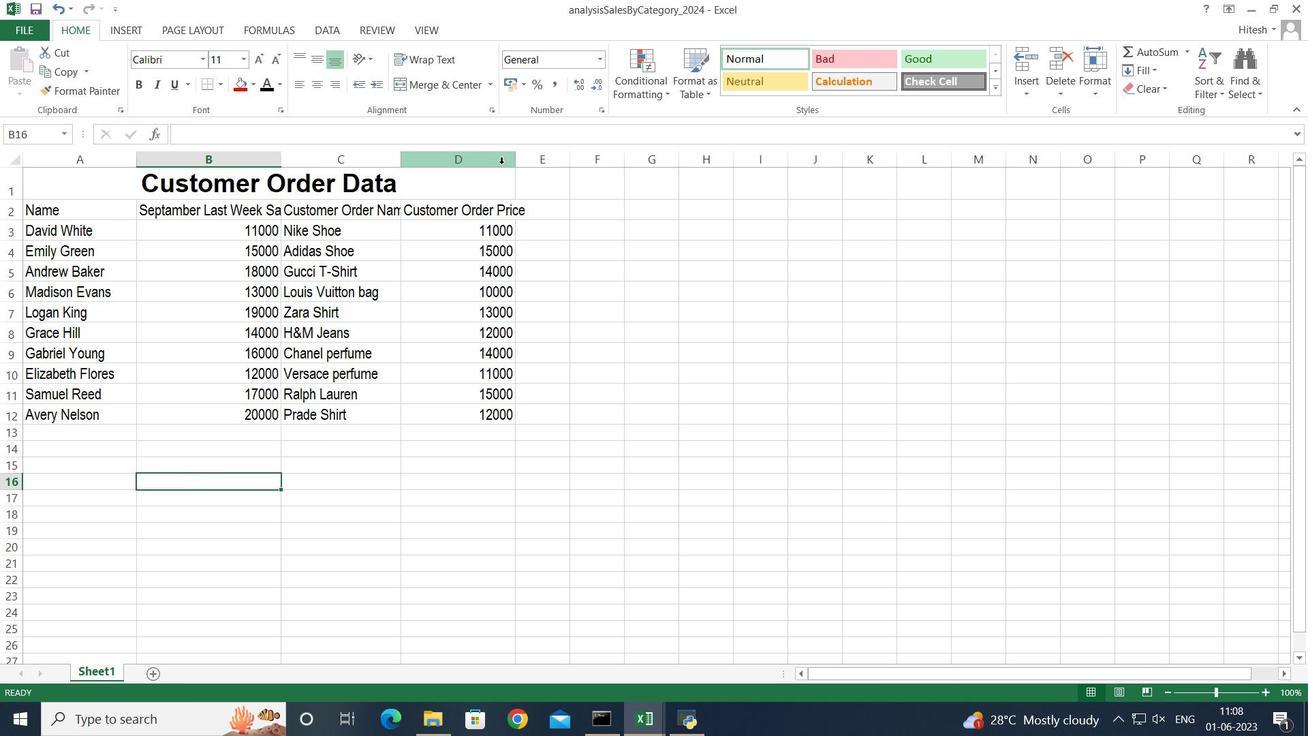 
